 Task: Search one way flight ticket for 1 adult, 6 children, 1 infant in seat and 1 infant on lap in business from Harlingen: Valley International Airport to Greenville: Pitt-greenville Airport on 5-2-2023. Choice of flights is United. Number of bags: 8 checked bags. Price is upto 75000. Outbound departure time preference is 7:15.
Action: Mouse moved to (284, 147)
Screenshot: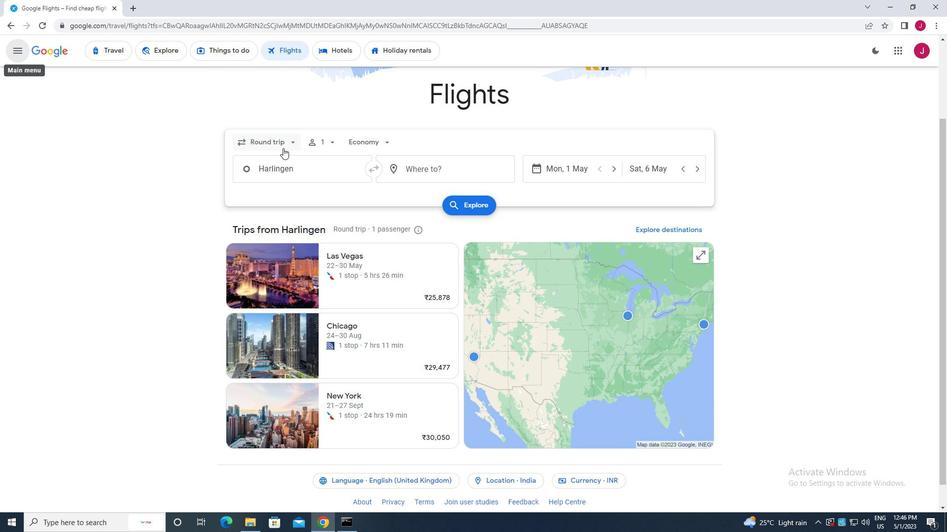 
Action: Mouse pressed left at (284, 147)
Screenshot: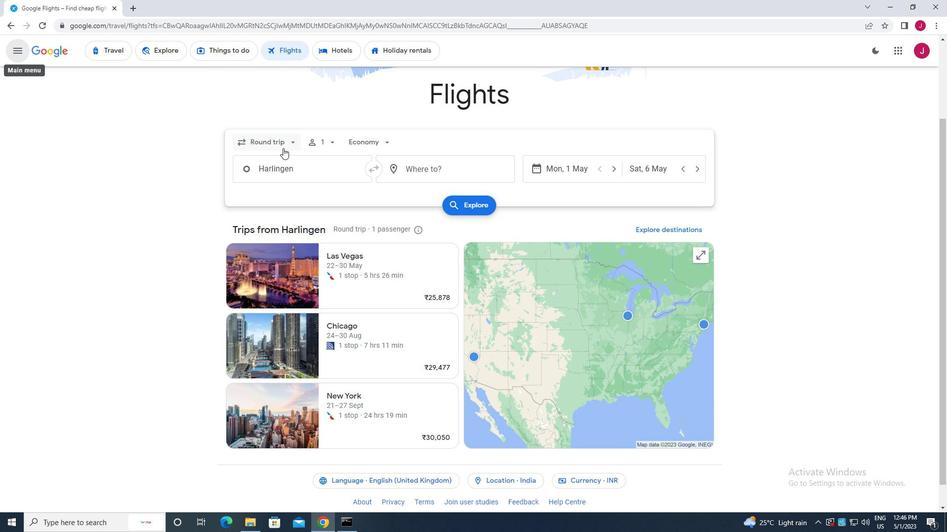 
Action: Mouse moved to (293, 185)
Screenshot: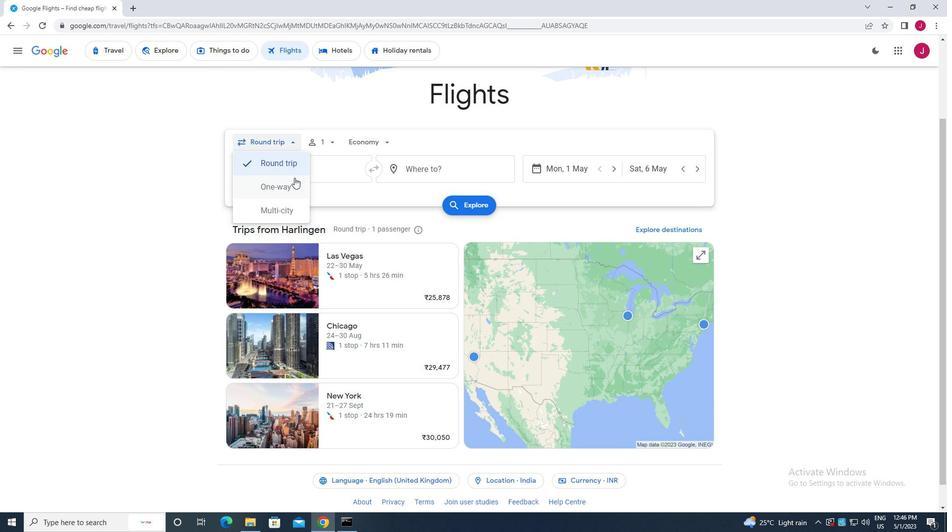 
Action: Mouse pressed left at (293, 185)
Screenshot: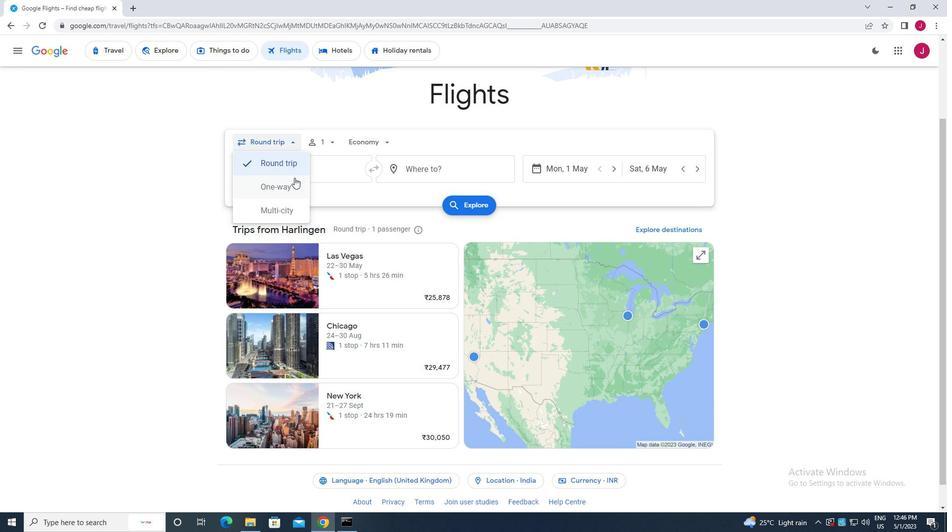 
Action: Mouse moved to (332, 141)
Screenshot: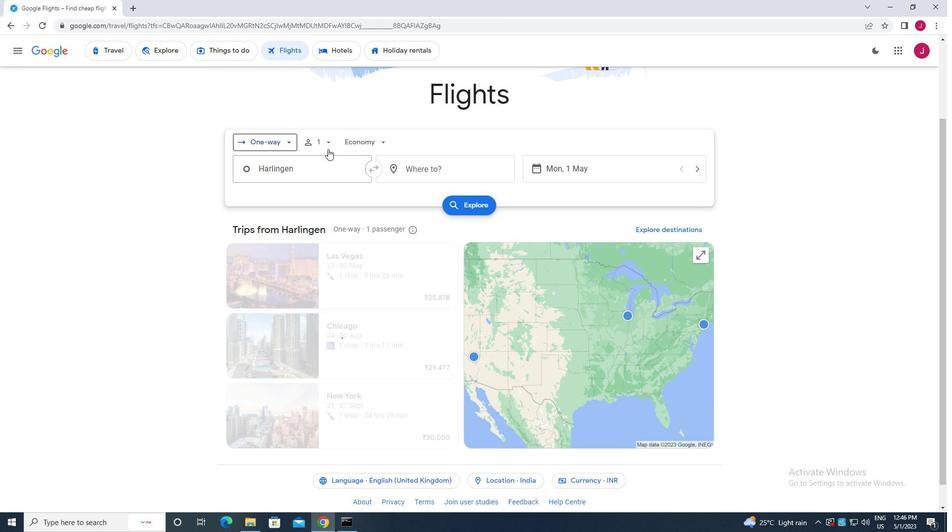 
Action: Mouse pressed left at (332, 141)
Screenshot: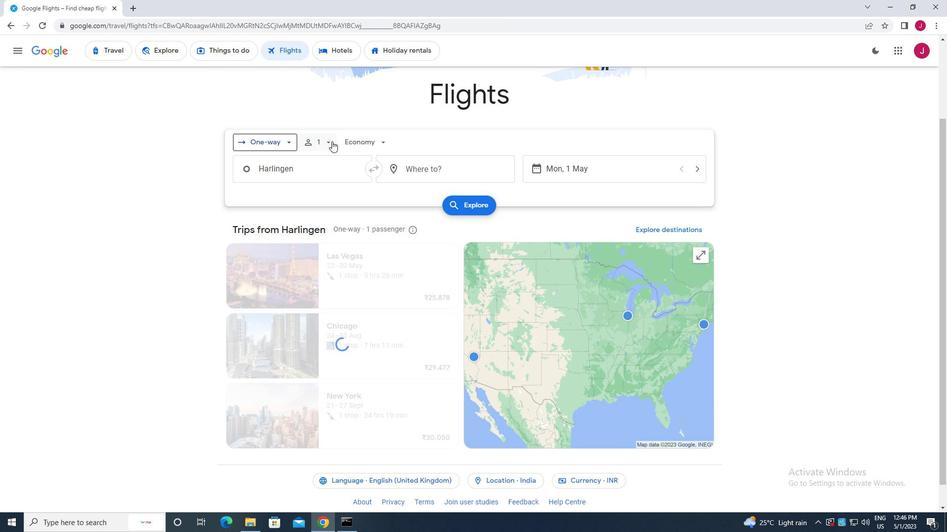 
Action: Mouse moved to (404, 194)
Screenshot: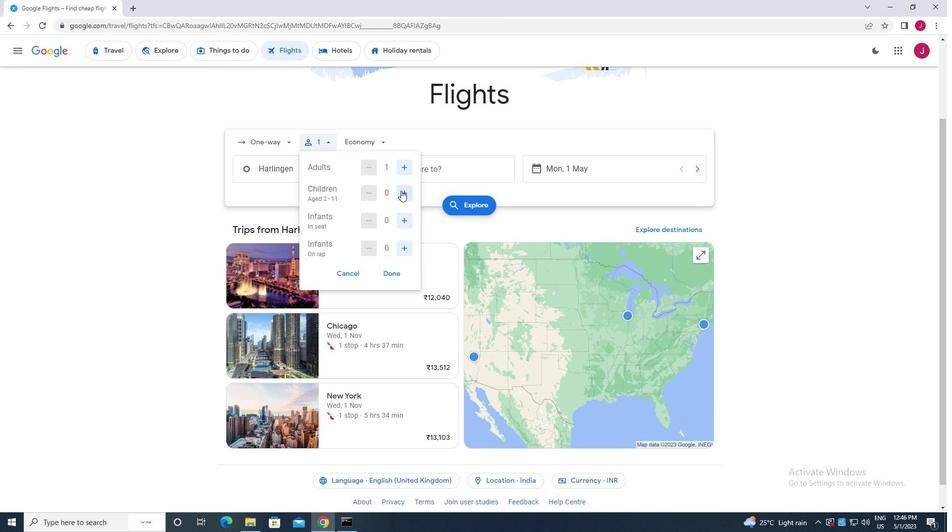 
Action: Mouse pressed left at (404, 194)
Screenshot: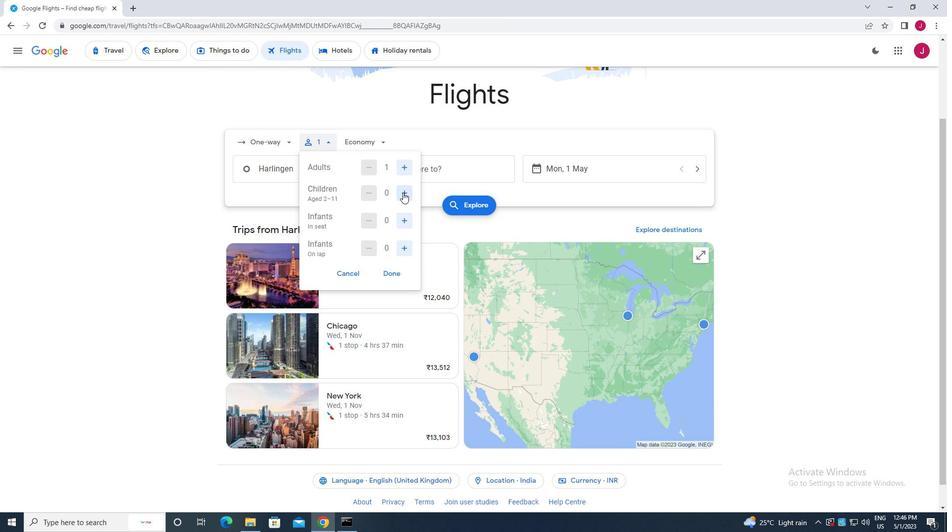 
Action: Mouse pressed left at (404, 194)
Screenshot: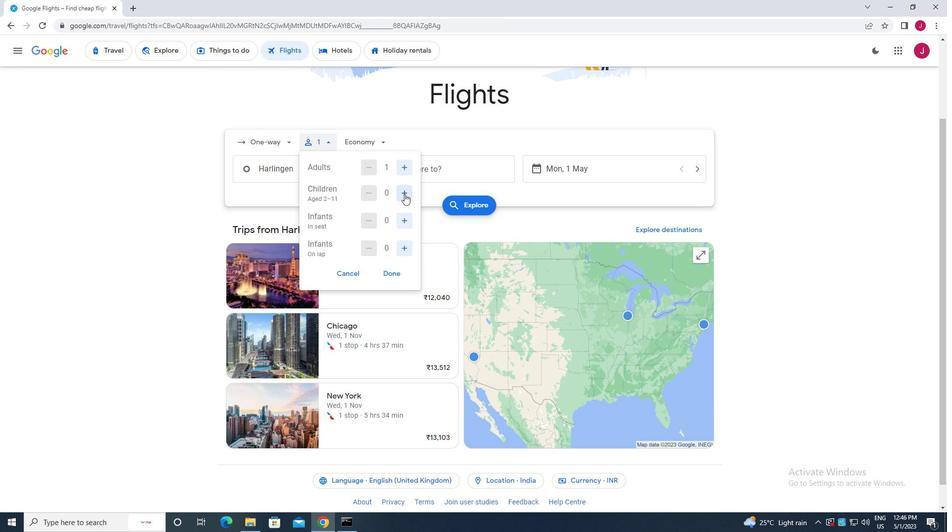 
Action: Mouse moved to (405, 194)
Screenshot: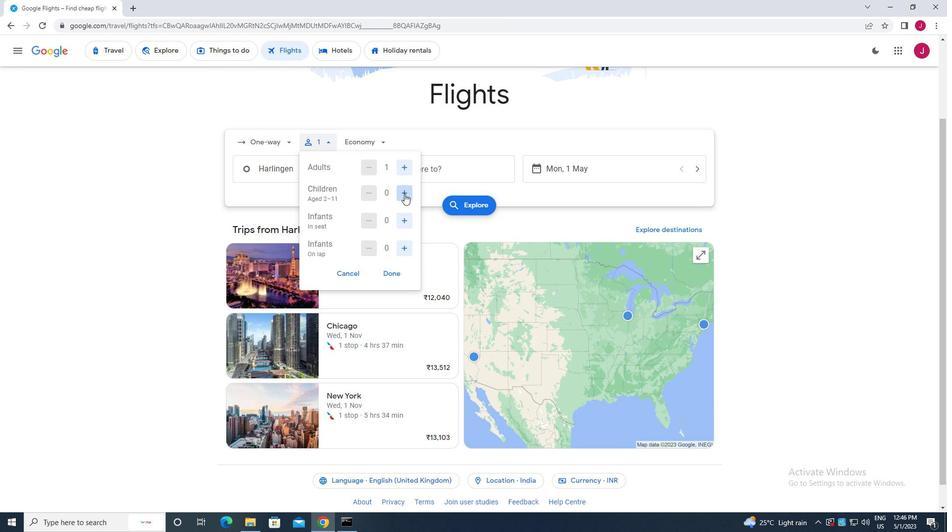 
Action: Mouse pressed left at (405, 194)
Screenshot: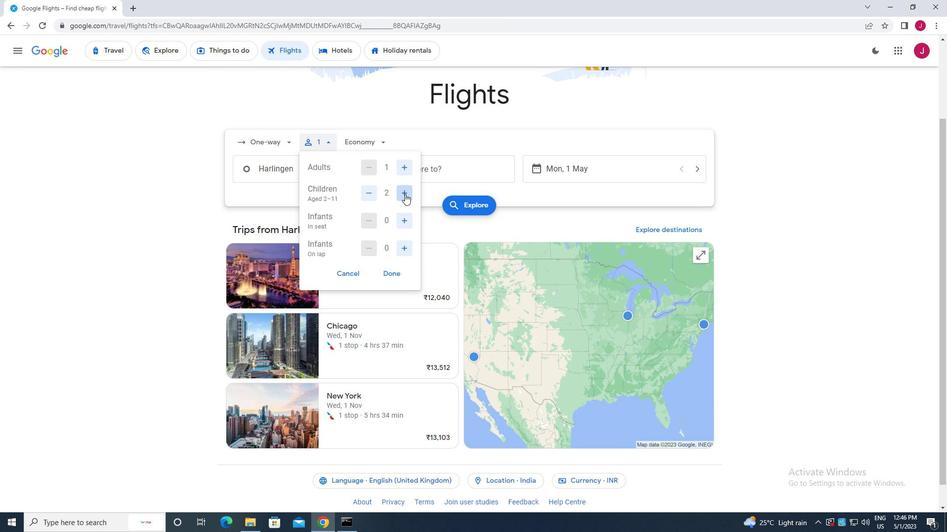 
Action: Mouse pressed left at (405, 194)
Screenshot: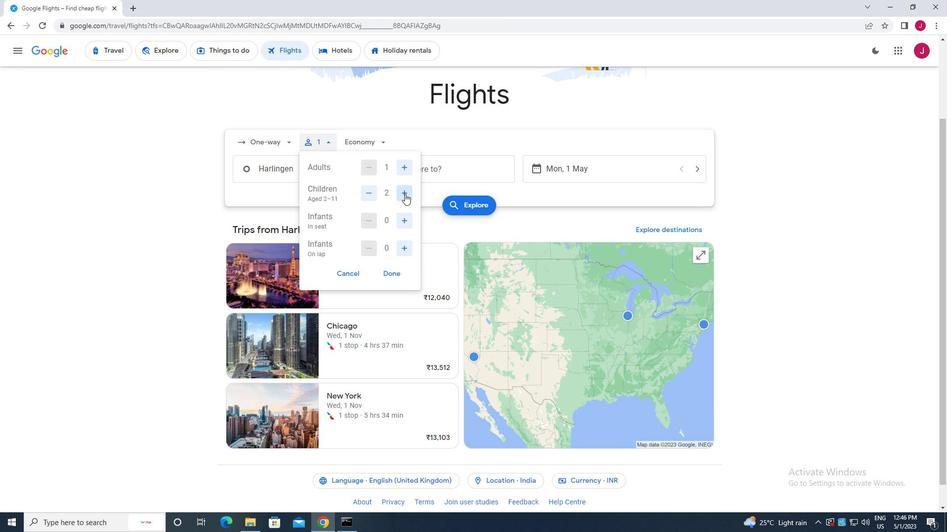 
Action: Mouse pressed left at (405, 194)
Screenshot: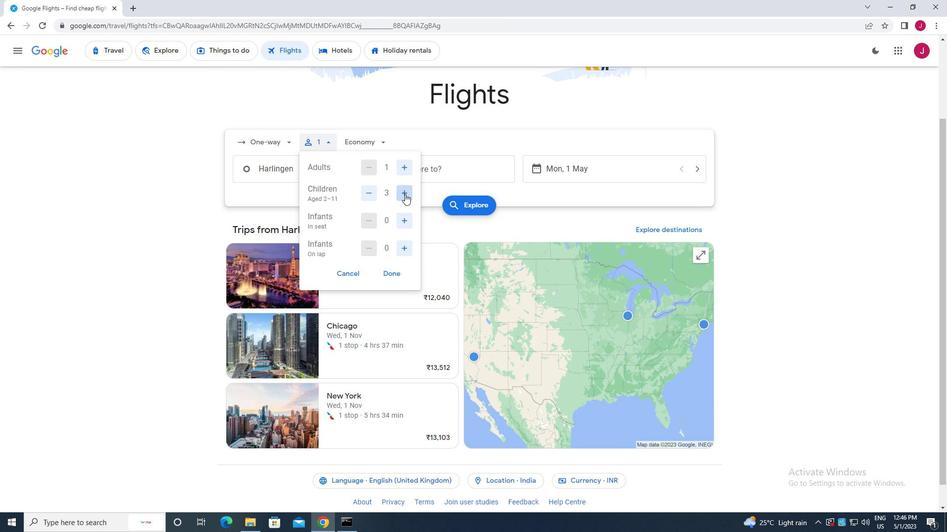 
Action: Mouse moved to (405, 194)
Screenshot: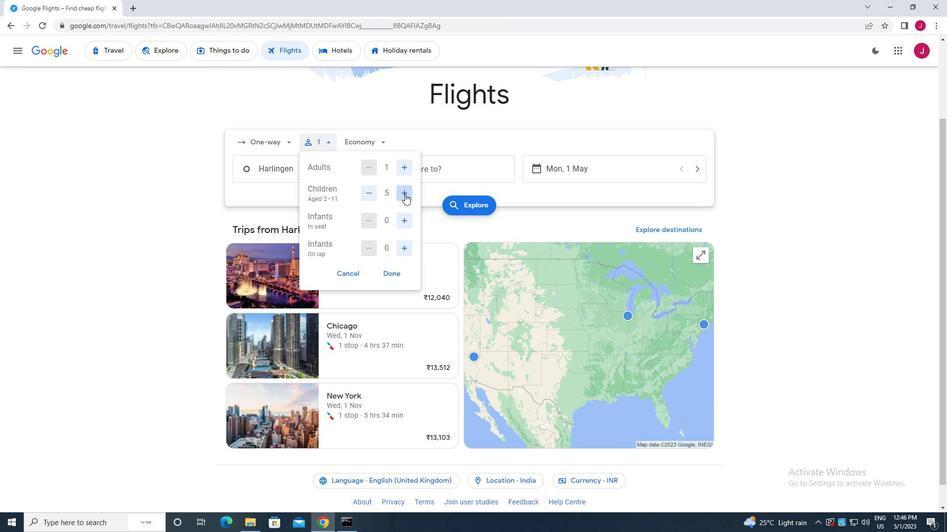 
Action: Mouse pressed left at (405, 194)
Screenshot: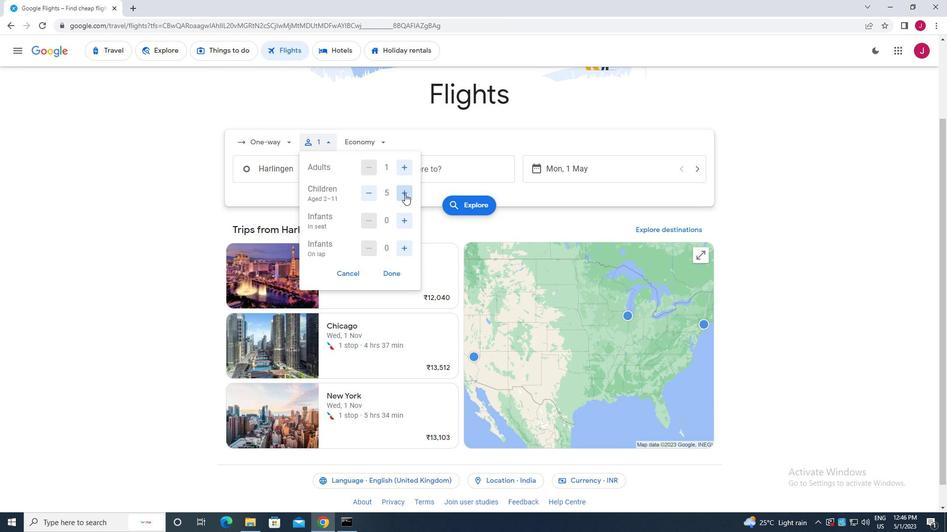 
Action: Mouse moved to (404, 223)
Screenshot: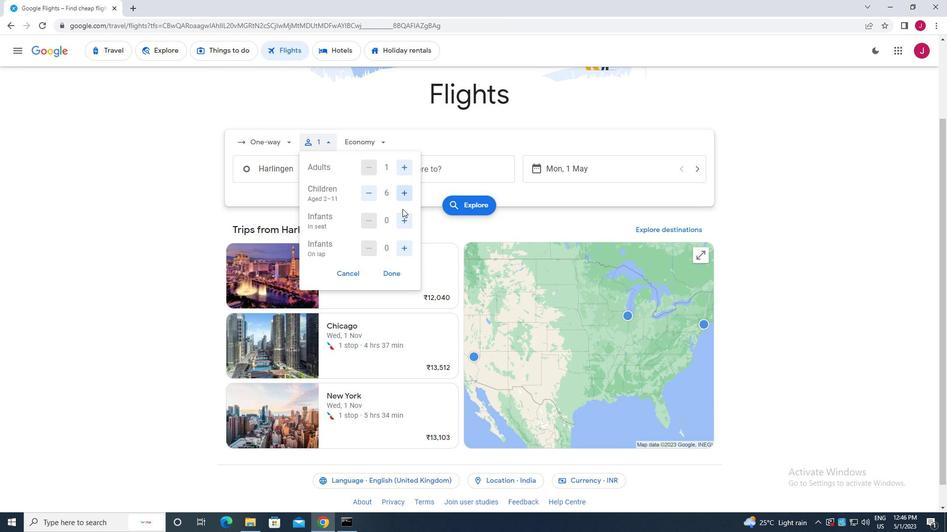 
Action: Mouse pressed left at (404, 223)
Screenshot: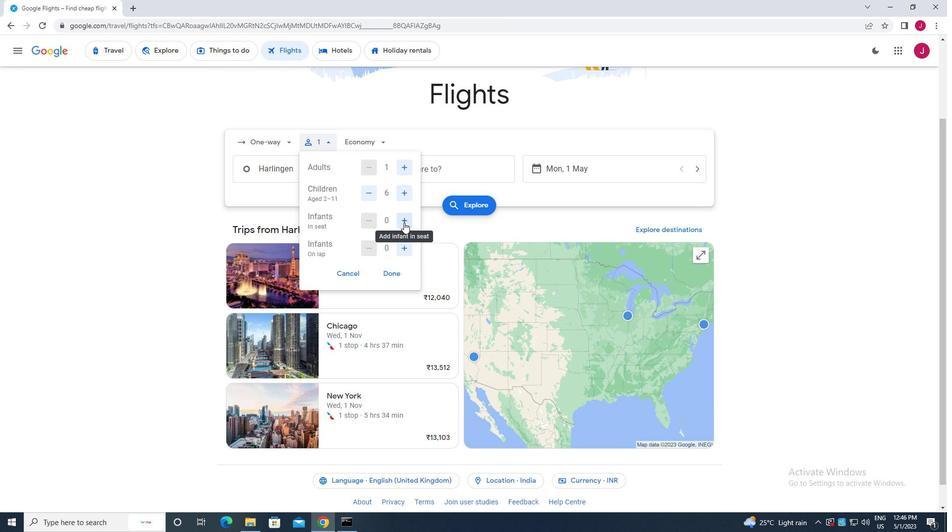 
Action: Mouse moved to (406, 245)
Screenshot: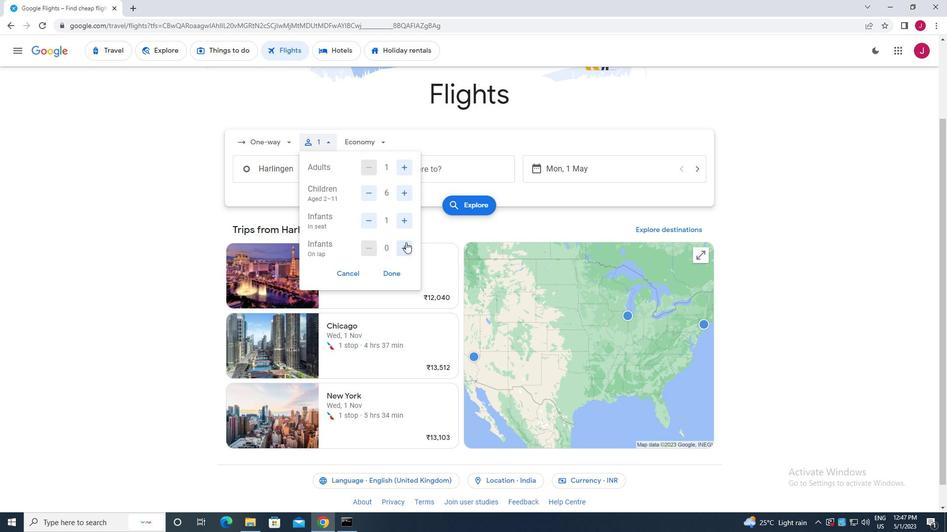 
Action: Mouse pressed left at (406, 245)
Screenshot: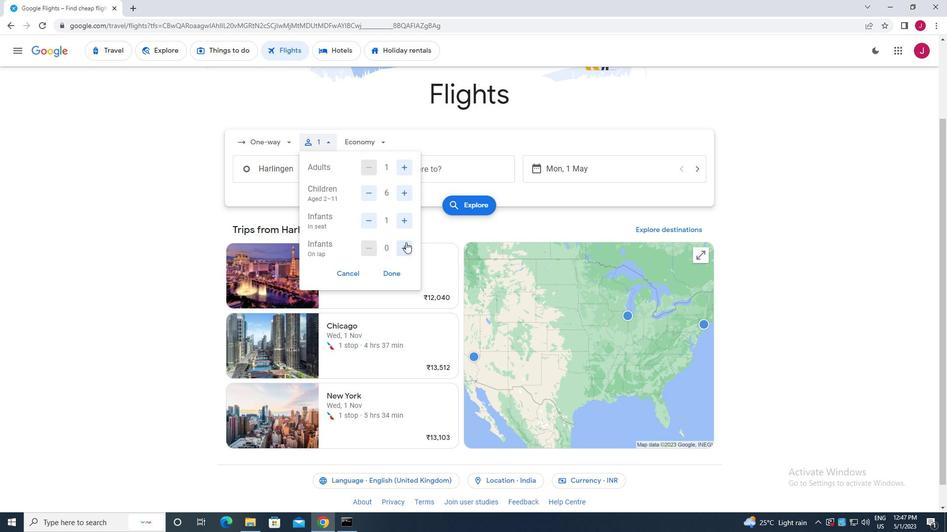 
Action: Mouse moved to (394, 270)
Screenshot: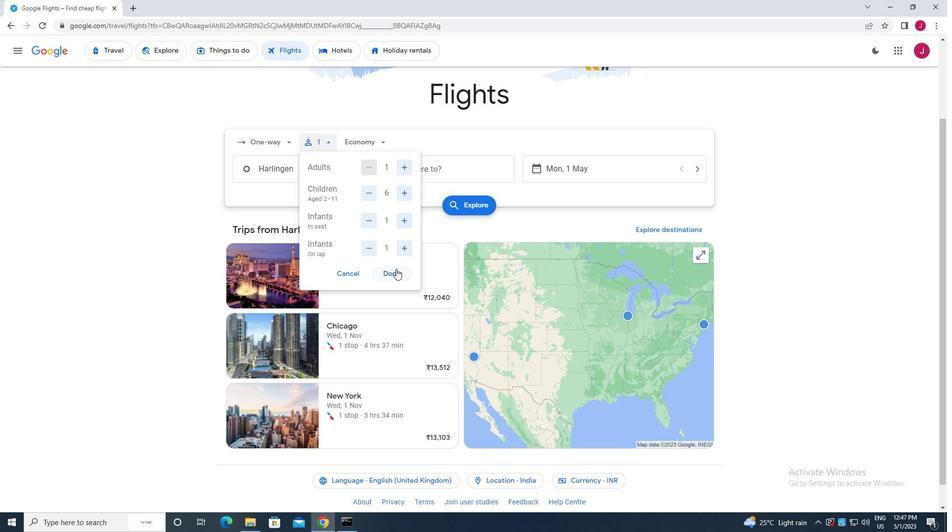 
Action: Mouse pressed left at (394, 270)
Screenshot: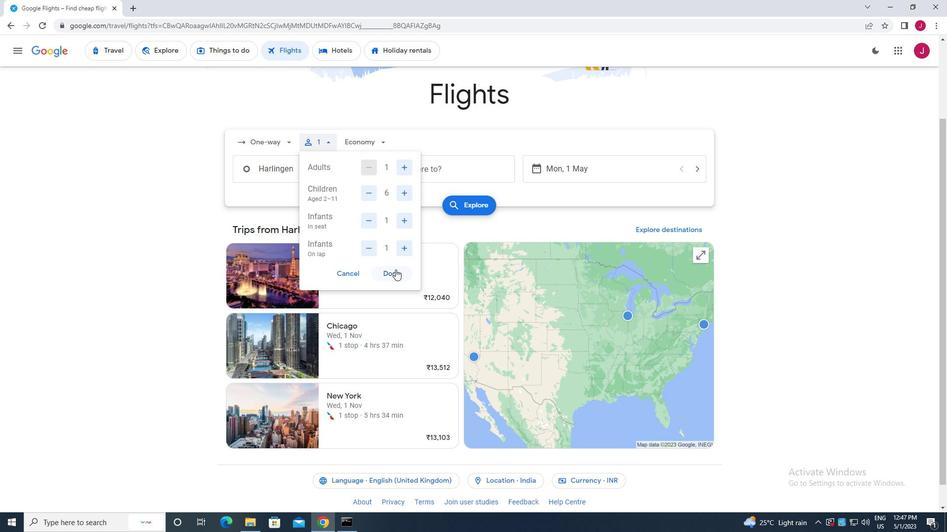 
Action: Mouse moved to (381, 142)
Screenshot: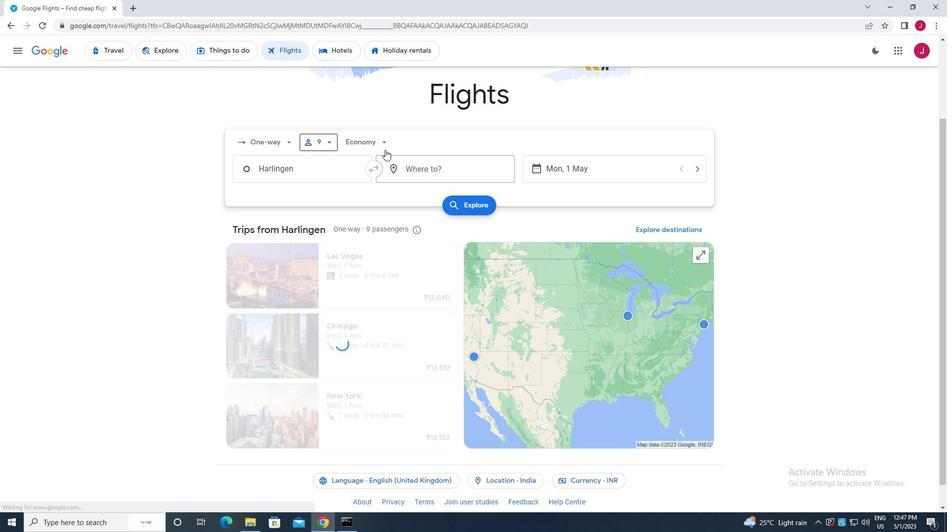 
Action: Mouse pressed left at (381, 142)
Screenshot: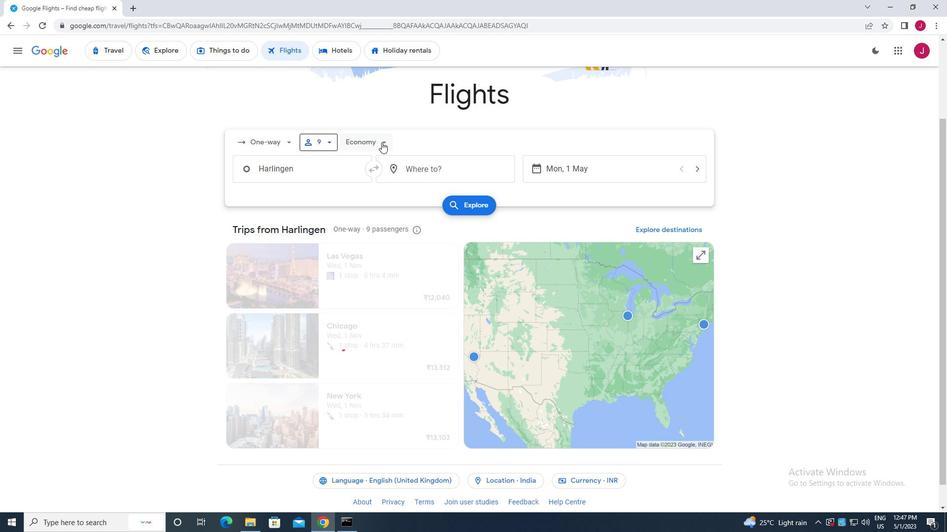 
Action: Mouse moved to (390, 209)
Screenshot: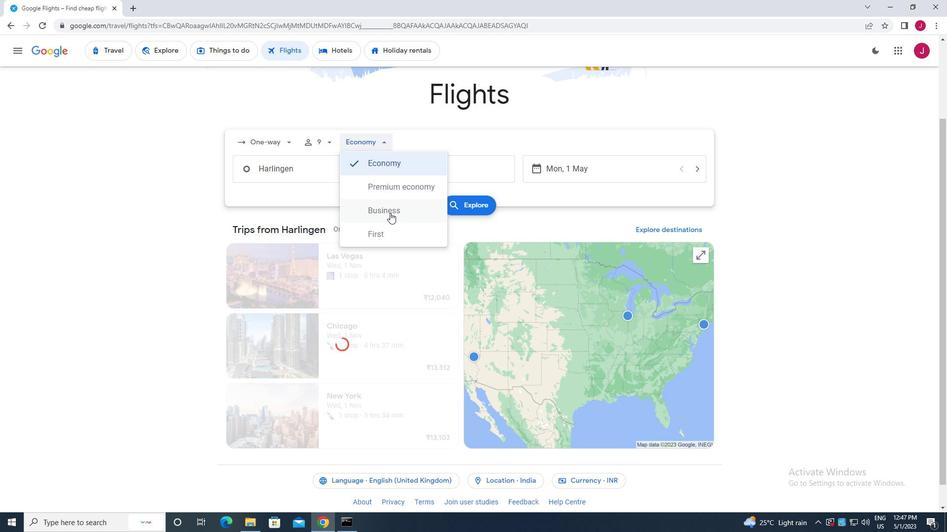 
Action: Mouse pressed left at (390, 209)
Screenshot: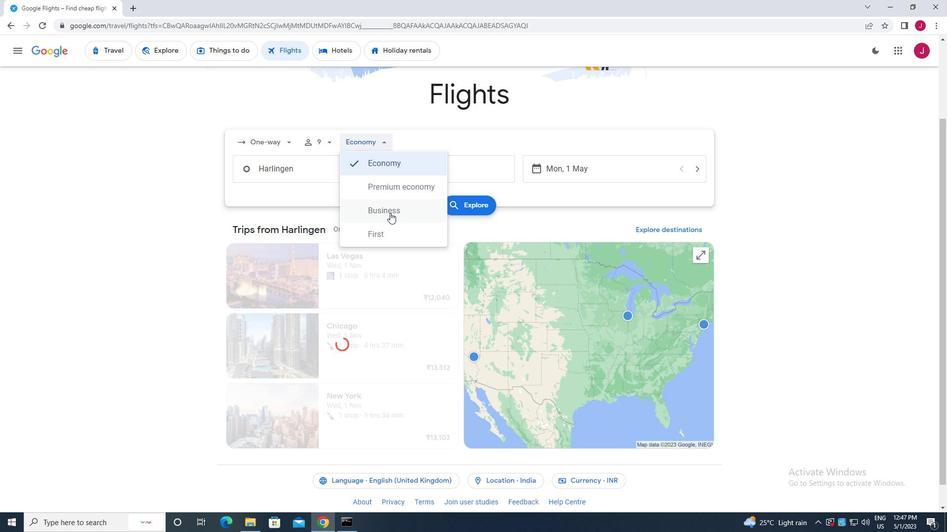 
Action: Mouse moved to (316, 161)
Screenshot: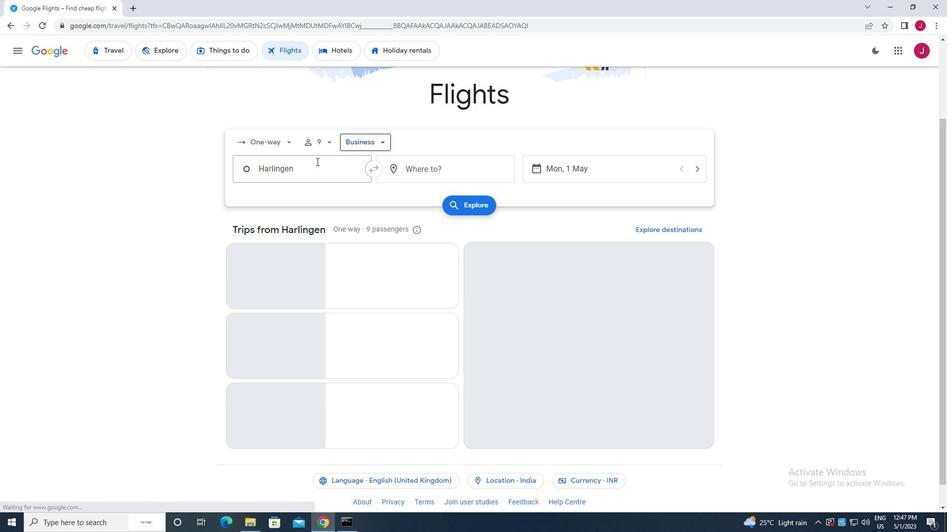 
Action: Mouse pressed left at (316, 161)
Screenshot: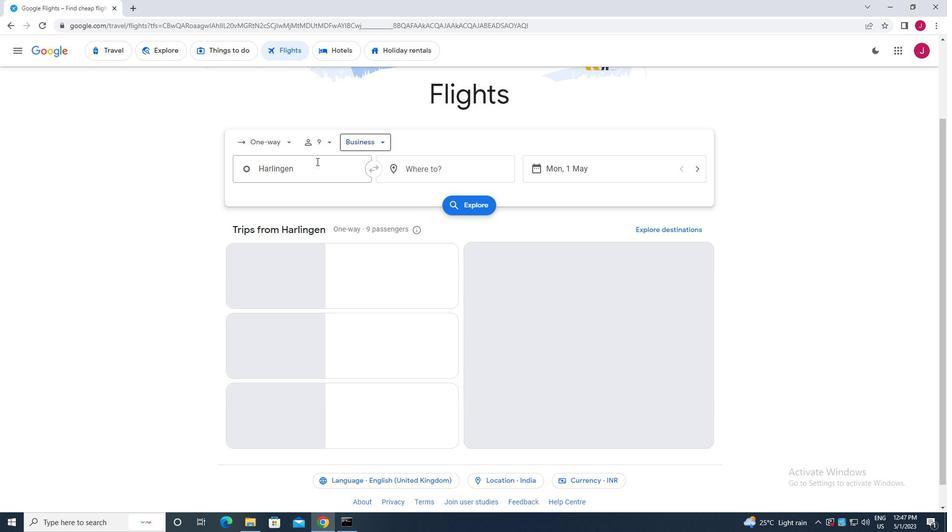 
Action: Mouse moved to (315, 171)
Screenshot: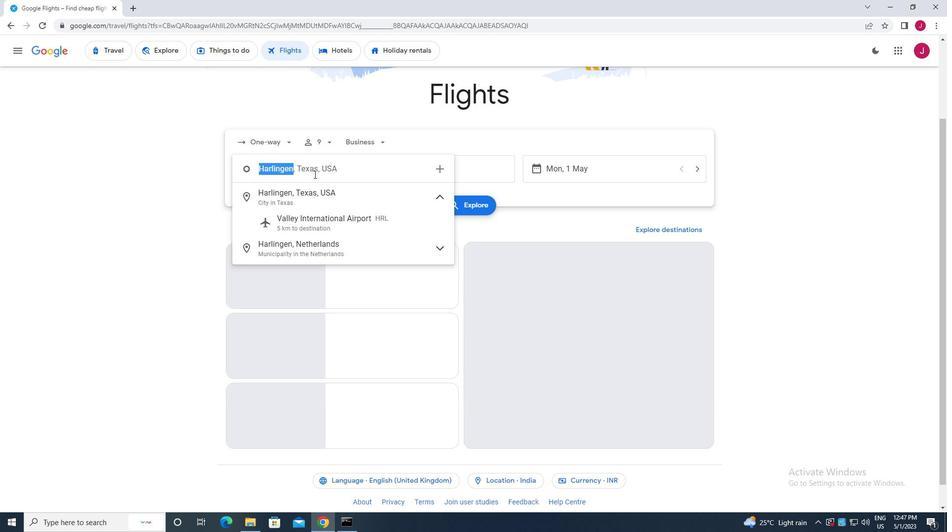 
Action: Key pressed harli
Screenshot: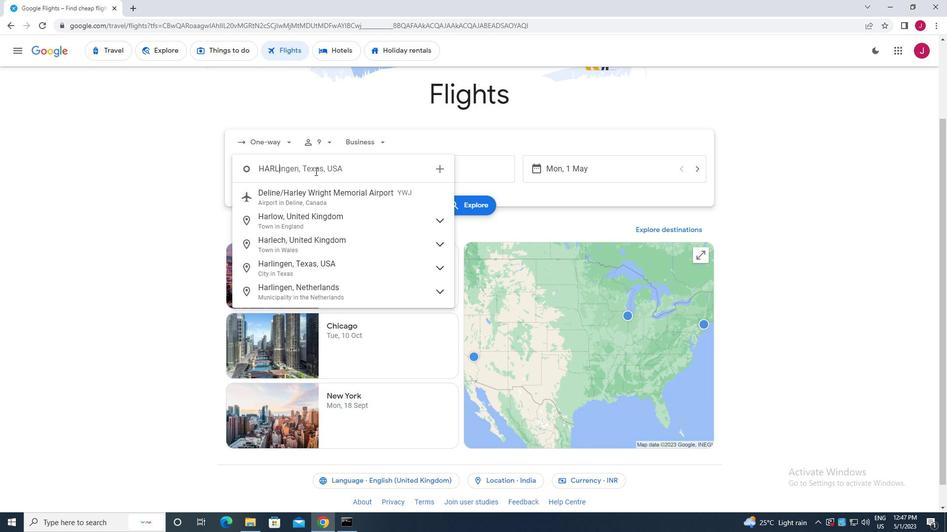 
Action: Mouse moved to (329, 224)
Screenshot: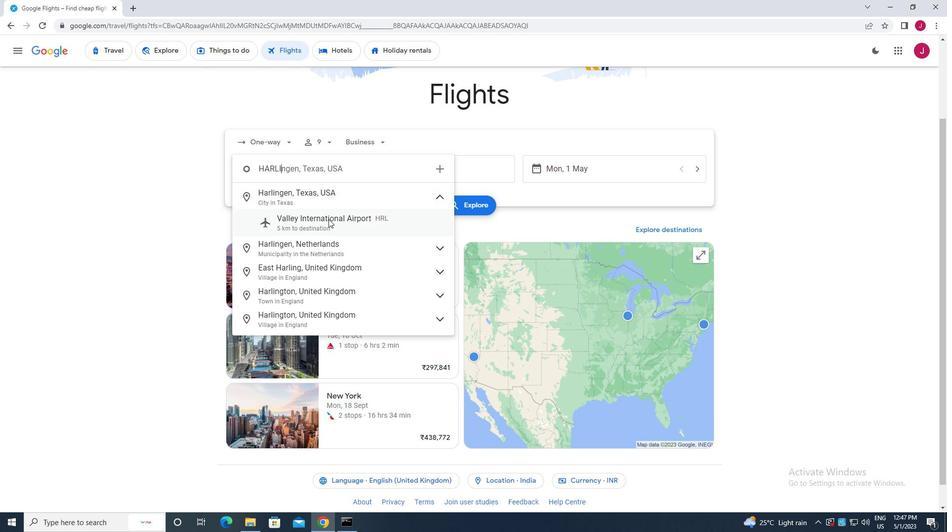 
Action: Mouse pressed left at (329, 224)
Screenshot: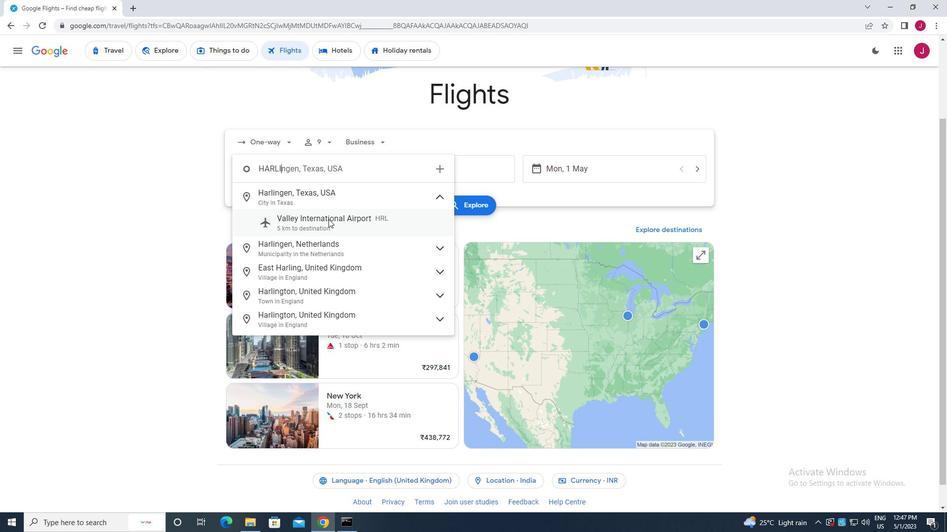 
Action: Mouse moved to (449, 174)
Screenshot: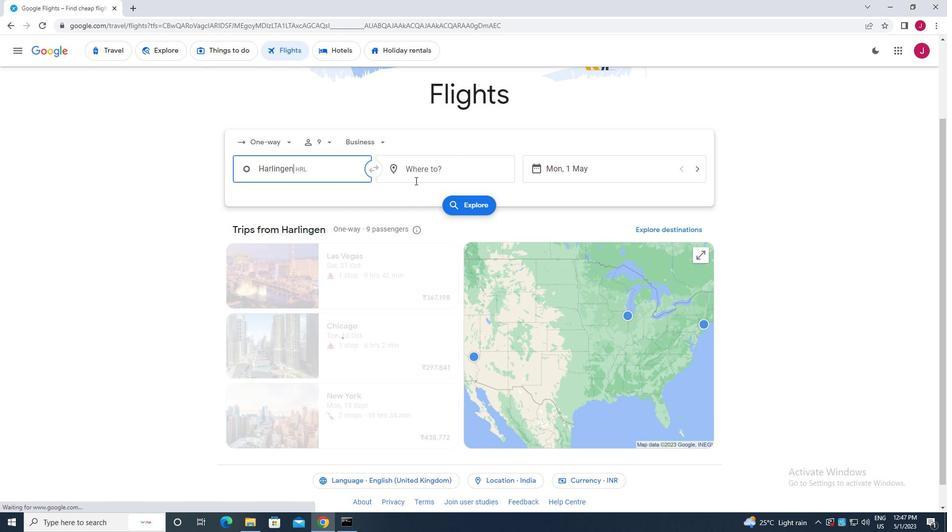 
Action: Mouse pressed left at (449, 174)
Screenshot: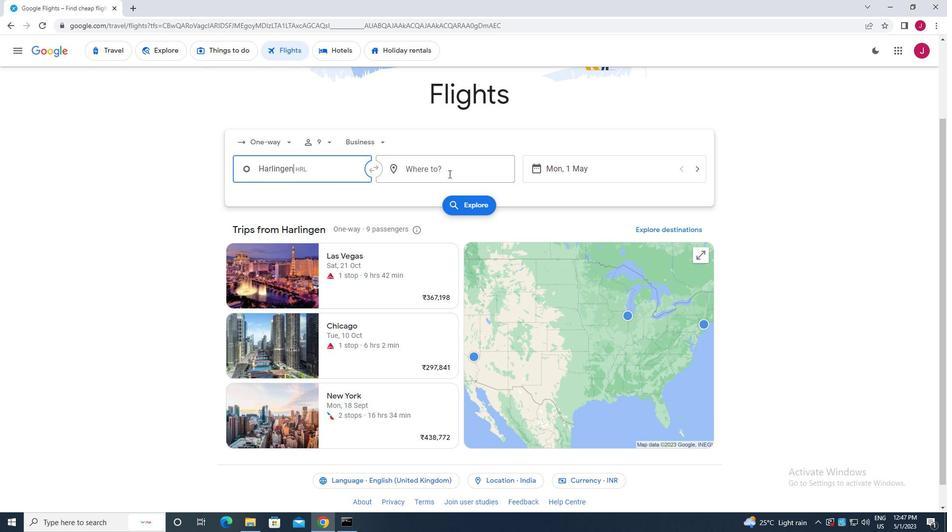 
Action: Mouse moved to (449, 174)
Screenshot: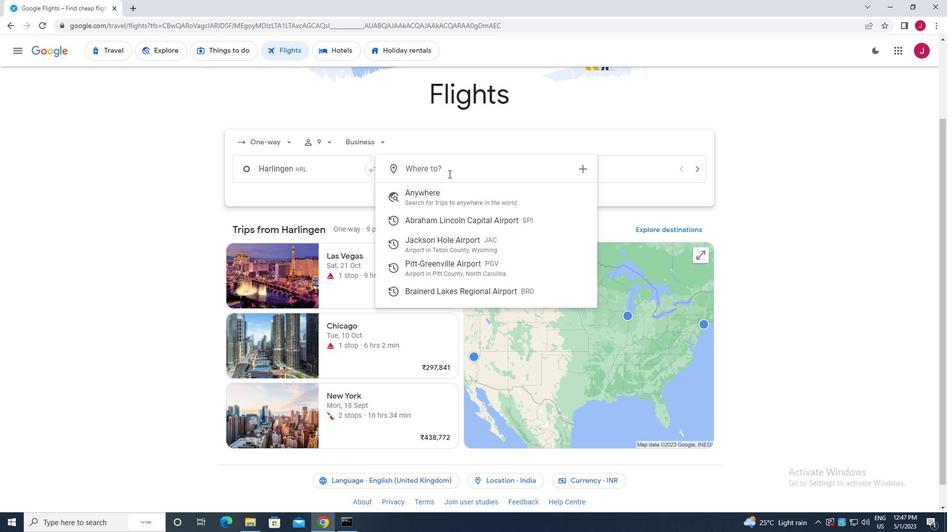 
Action: Key pressed greenville<Key.space>p
Screenshot: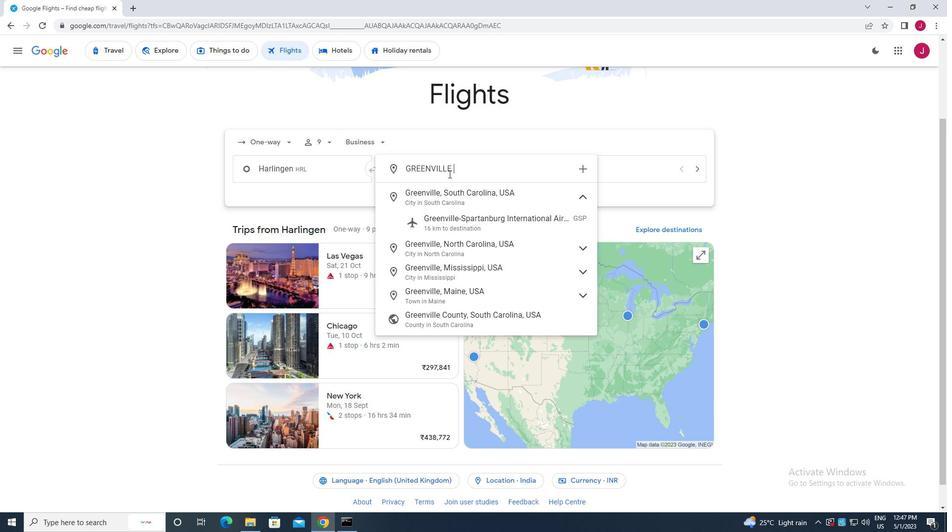 
Action: Mouse moved to (457, 195)
Screenshot: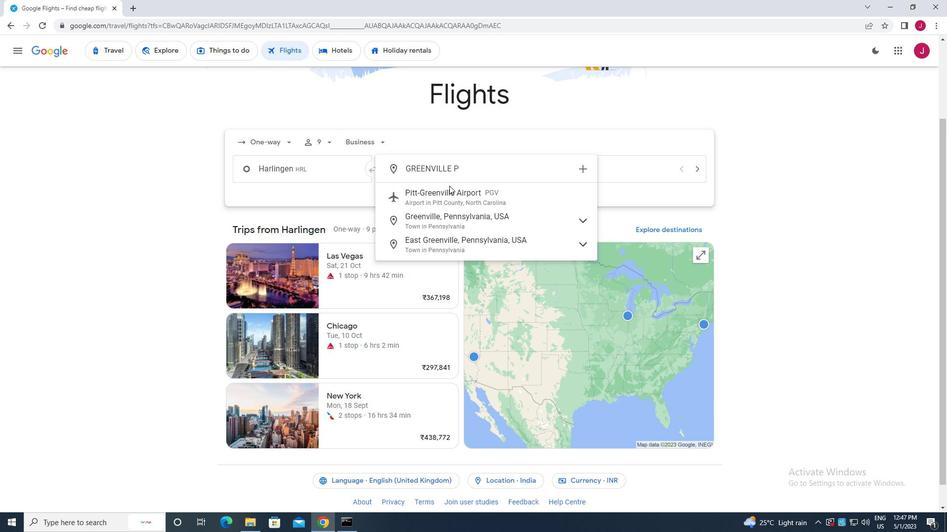 
Action: Mouse pressed left at (457, 195)
Screenshot: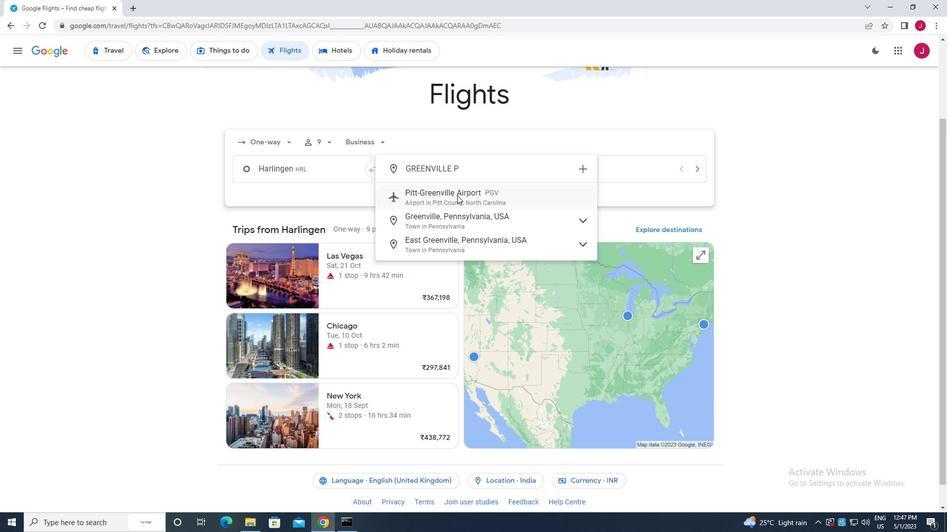 
Action: Mouse moved to (576, 170)
Screenshot: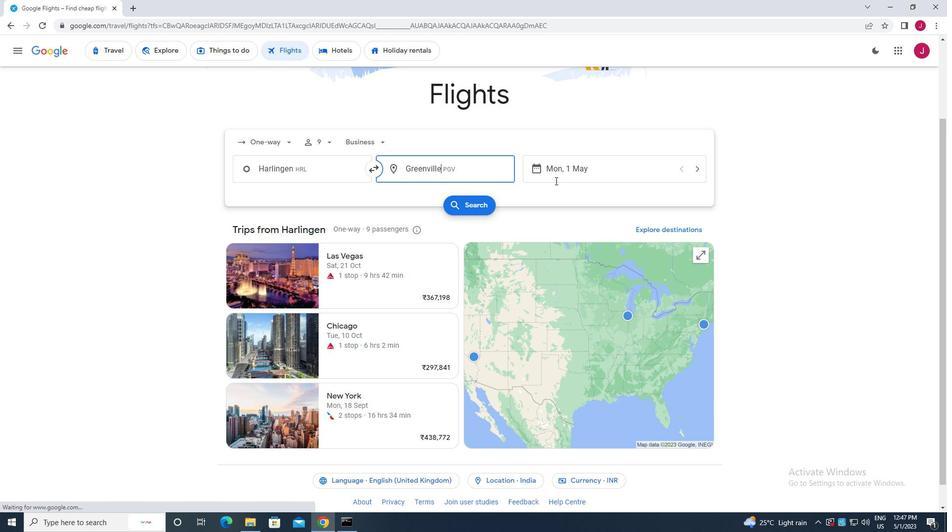 
Action: Mouse pressed left at (576, 170)
Screenshot: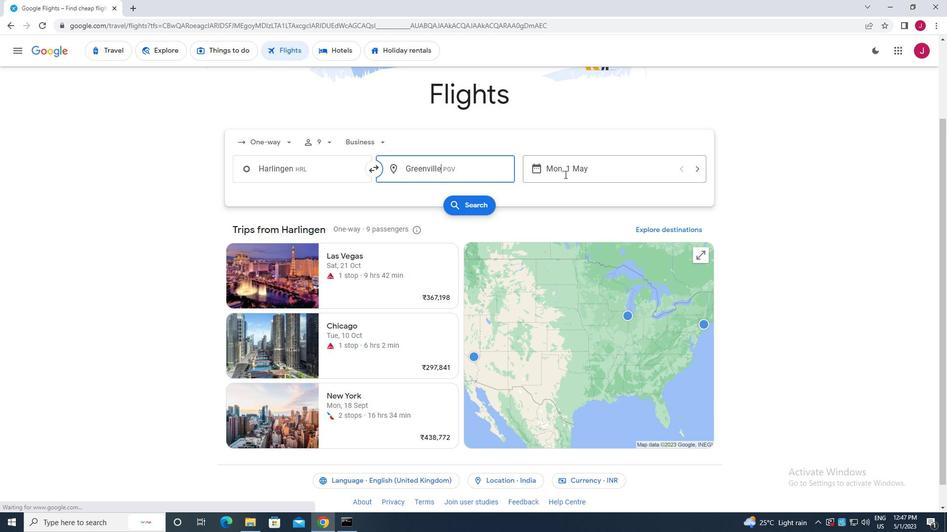 
Action: Mouse moved to (405, 249)
Screenshot: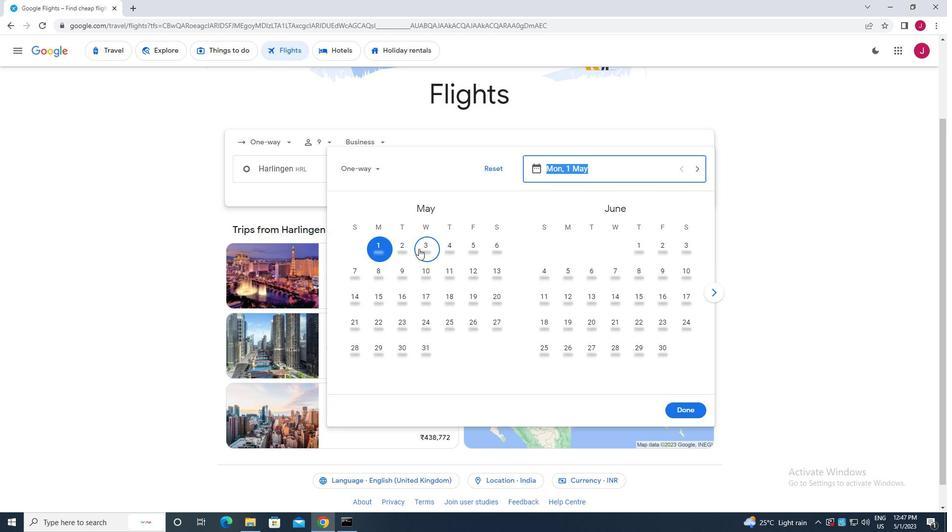 
Action: Mouse pressed left at (405, 249)
Screenshot: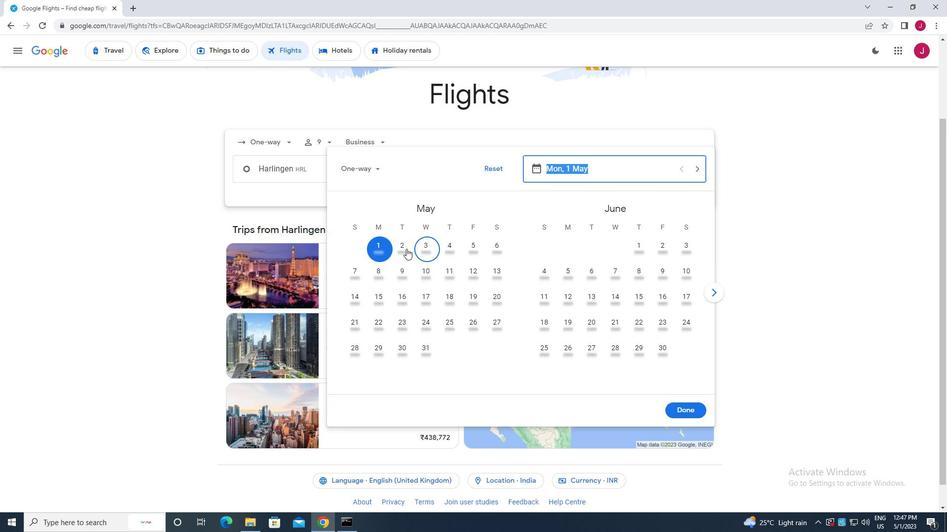 
Action: Mouse moved to (690, 407)
Screenshot: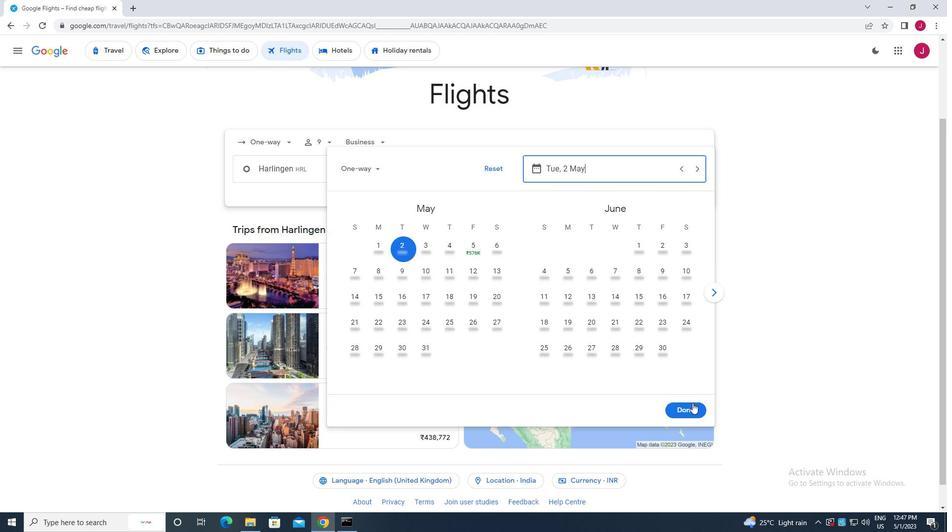 
Action: Mouse pressed left at (690, 407)
Screenshot: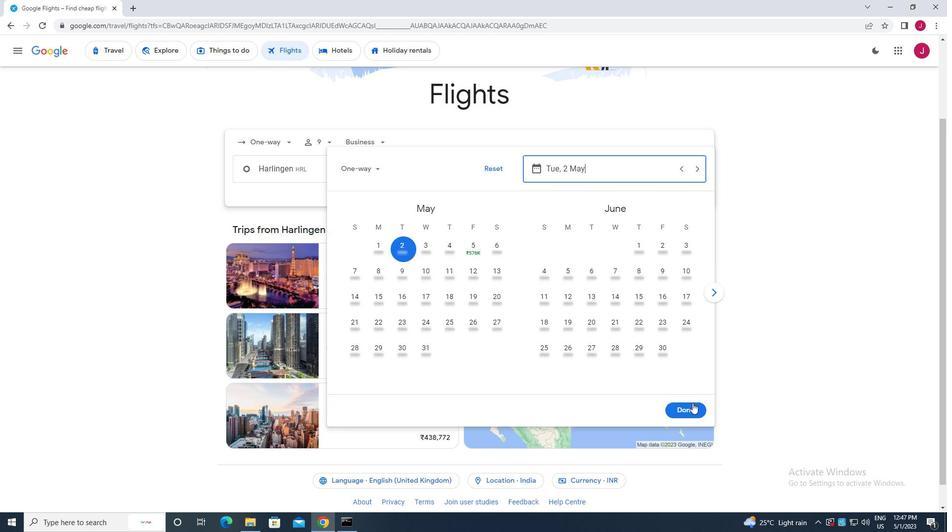
Action: Mouse moved to (471, 203)
Screenshot: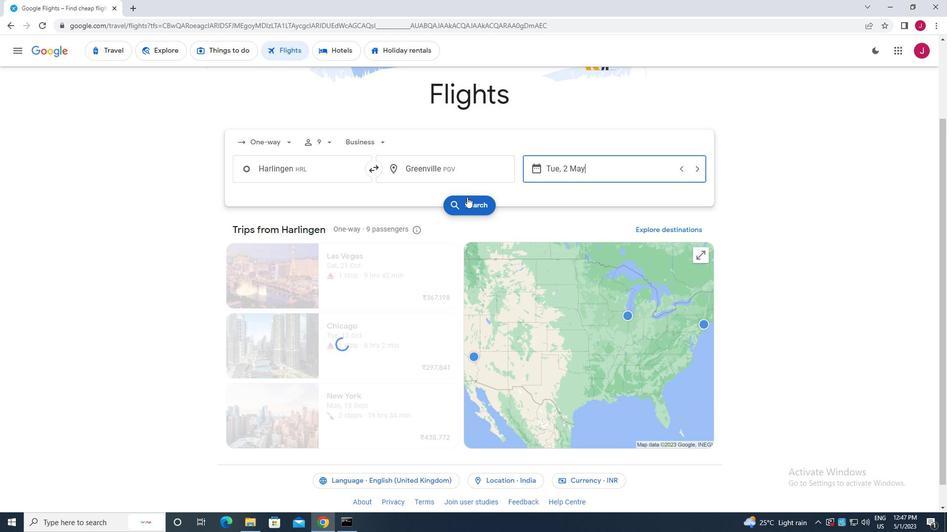 
Action: Mouse pressed left at (471, 203)
Screenshot: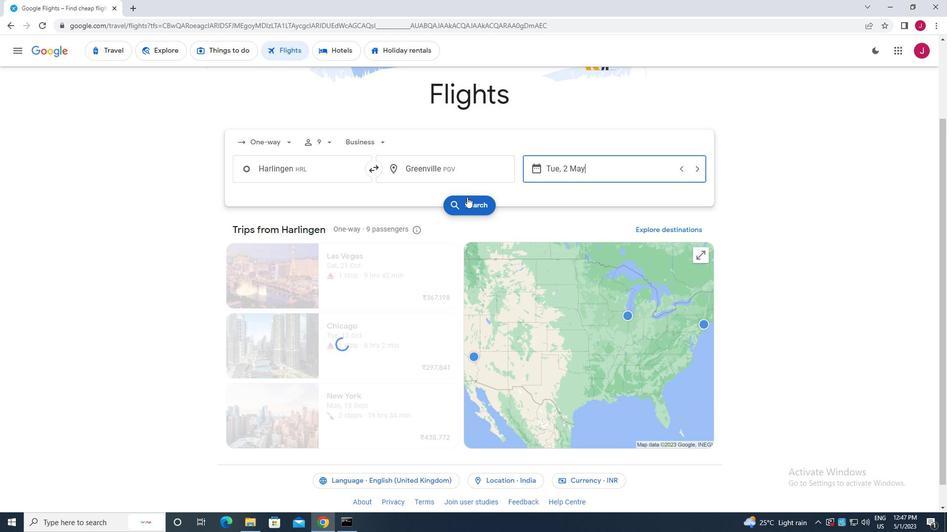 
Action: Mouse moved to (250, 138)
Screenshot: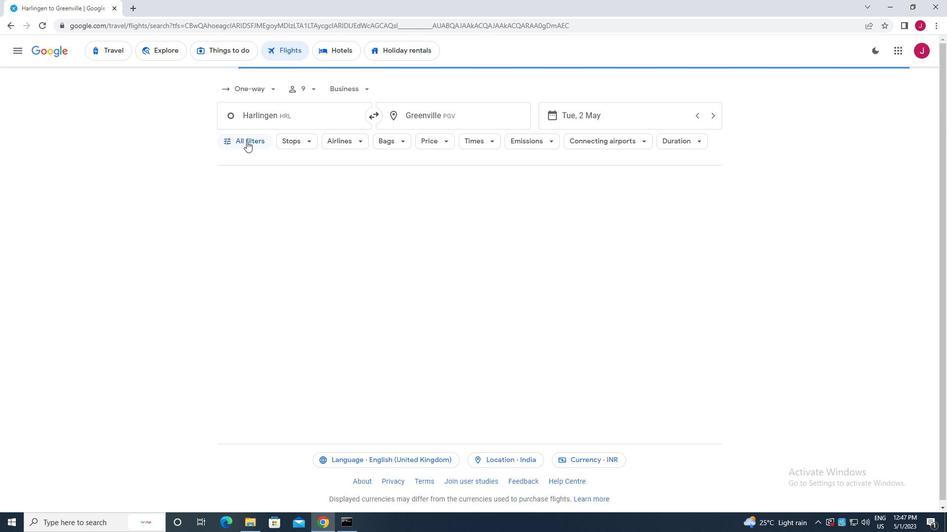 
Action: Mouse pressed left at (250, 138)
Screenshot: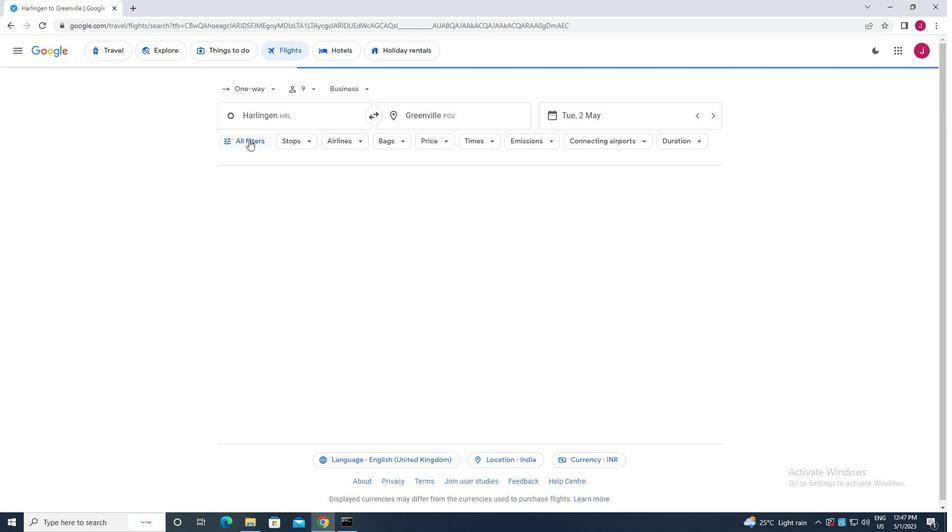
Action: Mouse moved to (302, 201)
Screenshot: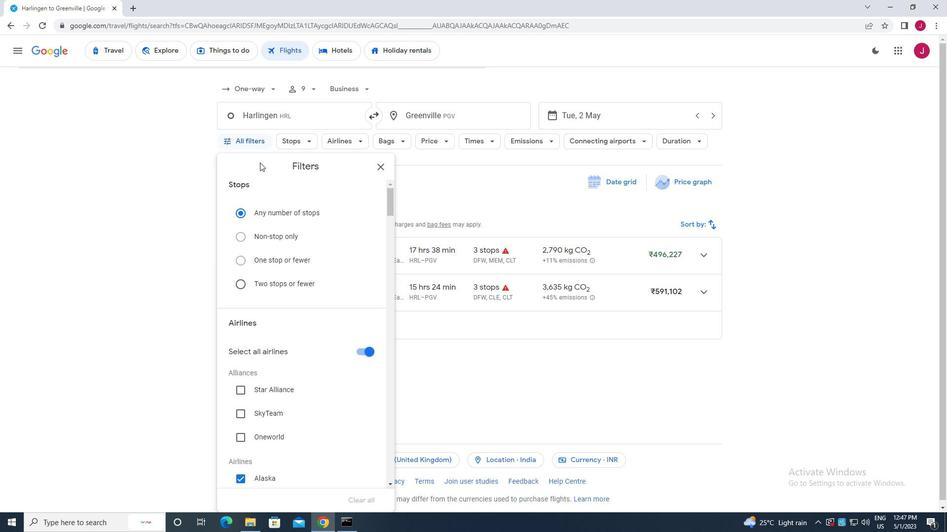 
Action: Mouse scrolled (302, 201) with delta (0, 0)
Screenshot: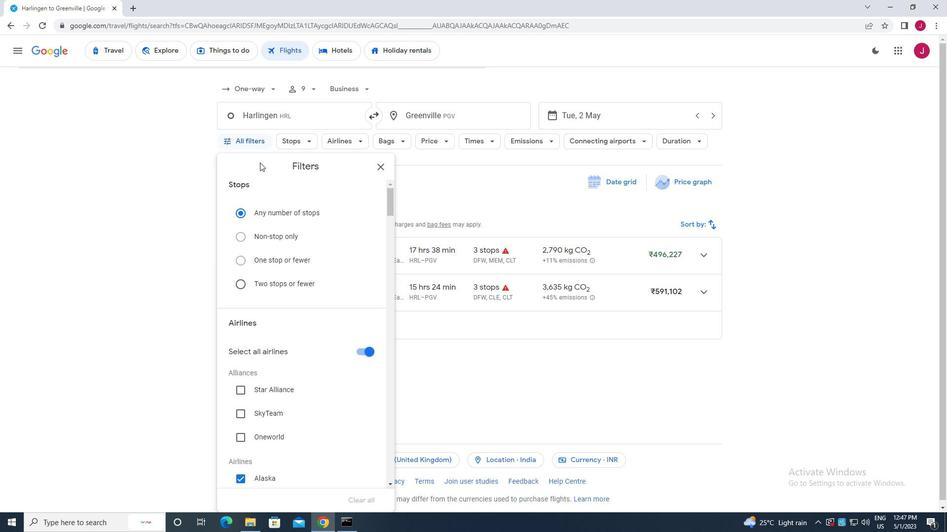 
Action: Mouse moved to (302, 202)
Screenshot: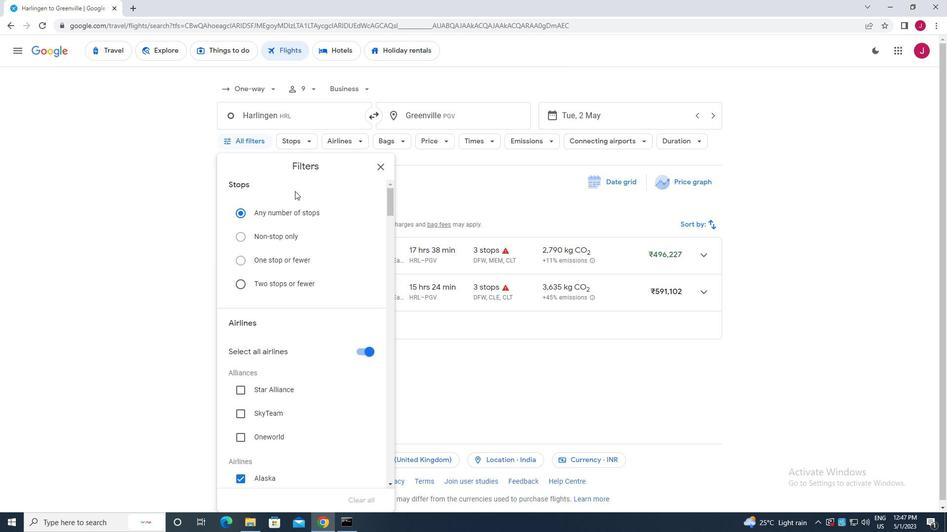 
Action: Mouse scrolled (302, 201) with delta (0, 0)
Screenshot: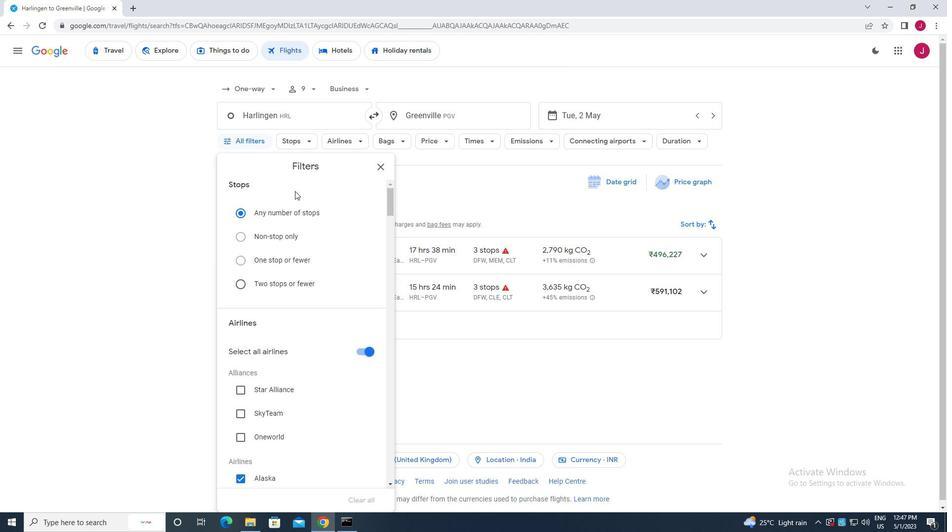 
Action: Mouse moved to (364, 255)
Screenshot: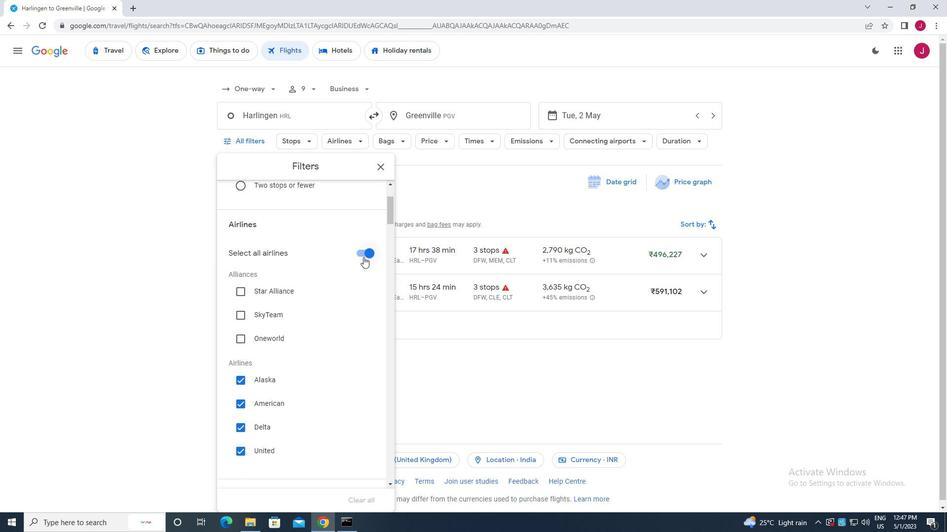 
Action: Mouse pressed left at (364, 255)
Screenshot: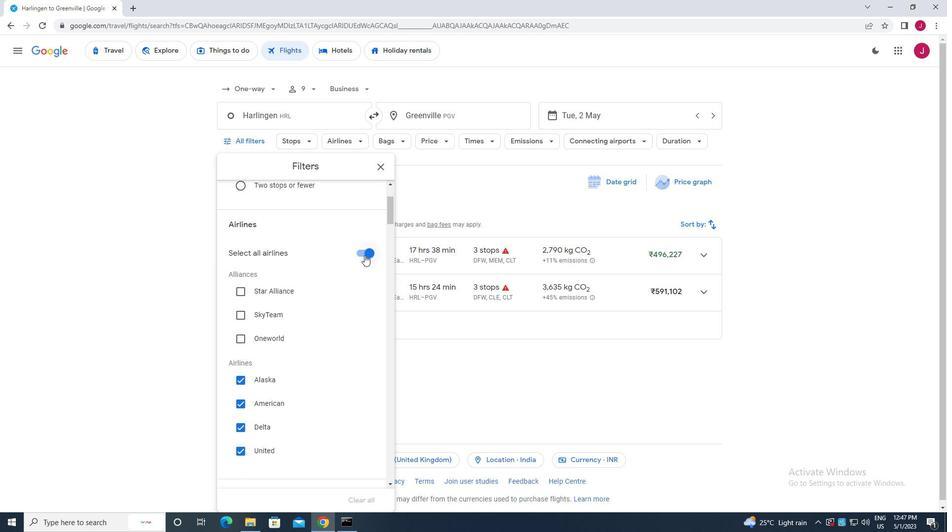 
Action: Mouse moved to (269, 257)
Screenshot: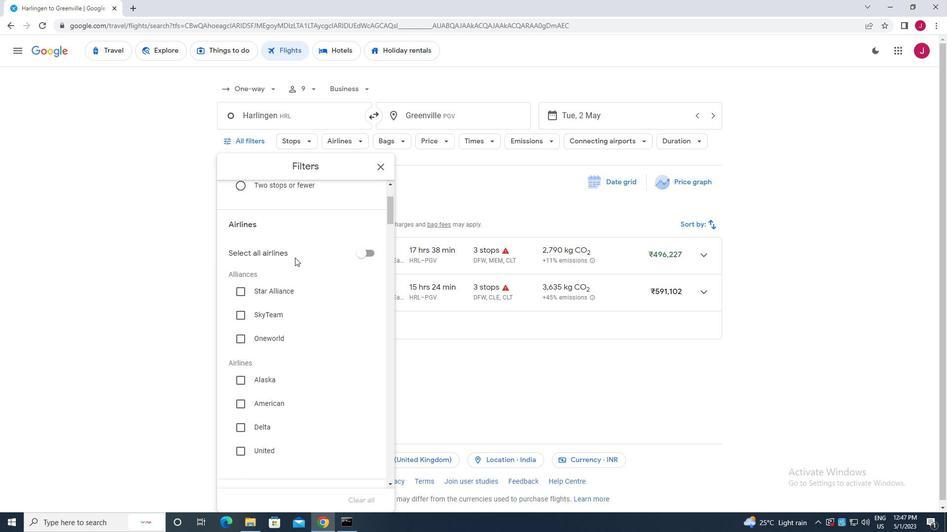 
Action: Mouse scrolled (269, 257) with delta (0, 0)
Screenshot: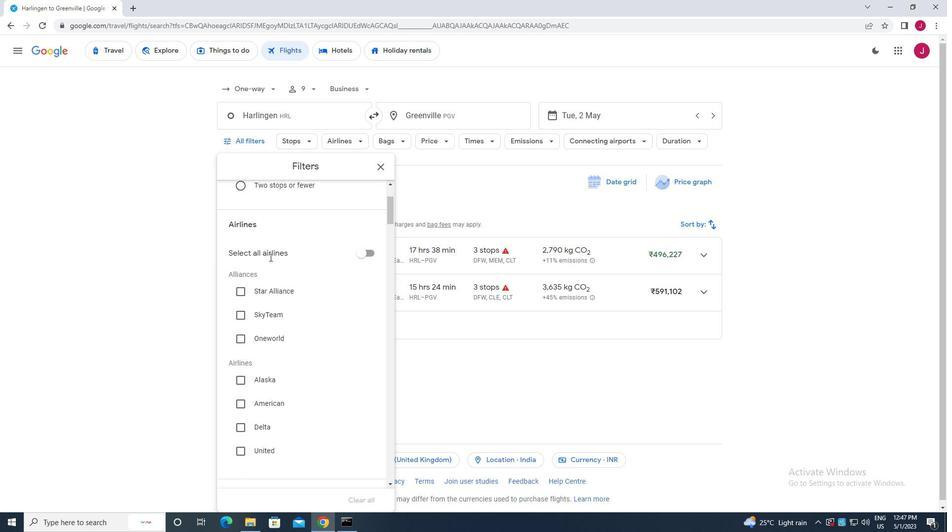 
Action: Mouse scrolled (269, 257) with delta (0, 0)
Screenshot: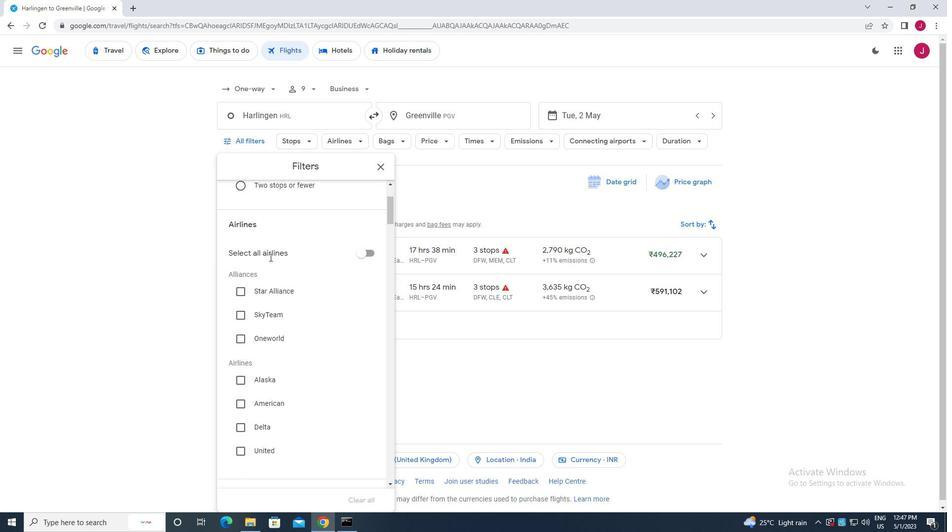 
Action: Mouse moved to (239, 352)
Screenshot: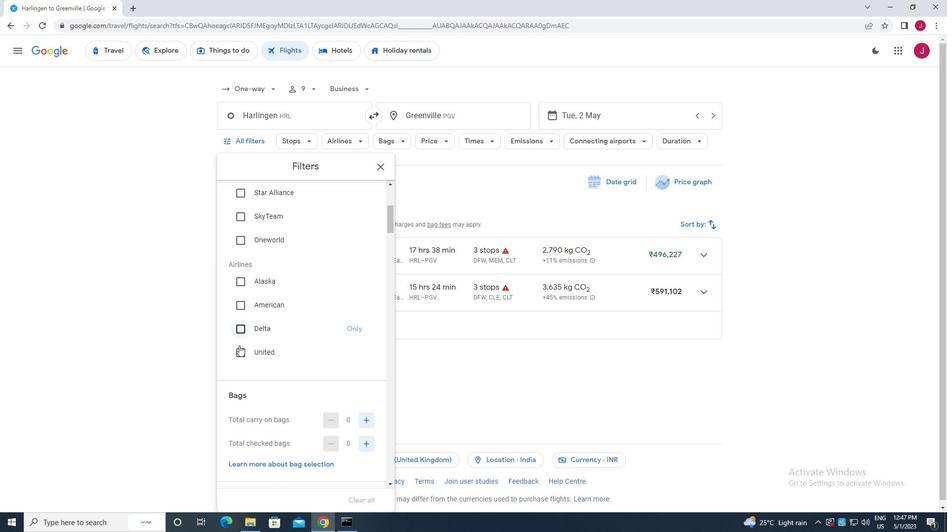 
Action: Mouse pressed left at (239, 352)
Screenshot: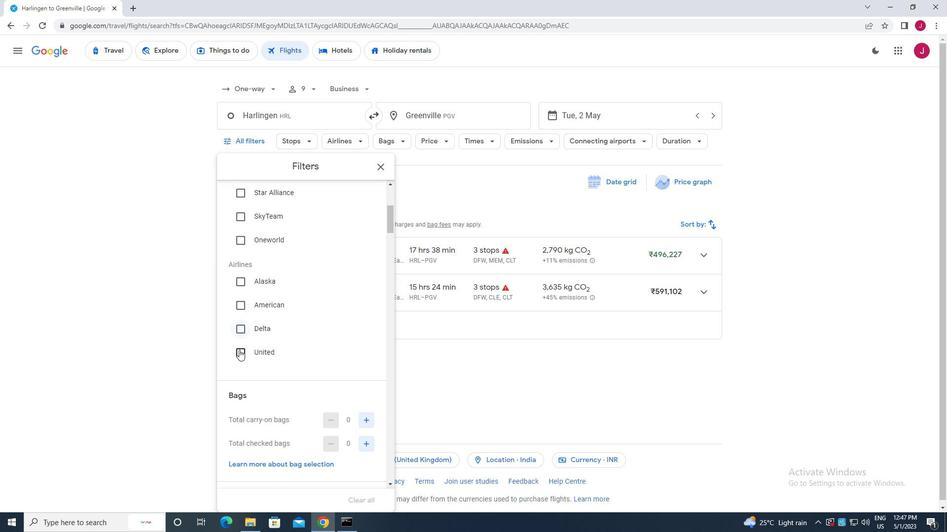 
Action: Mouse moved to (299, 336)
Screenshot: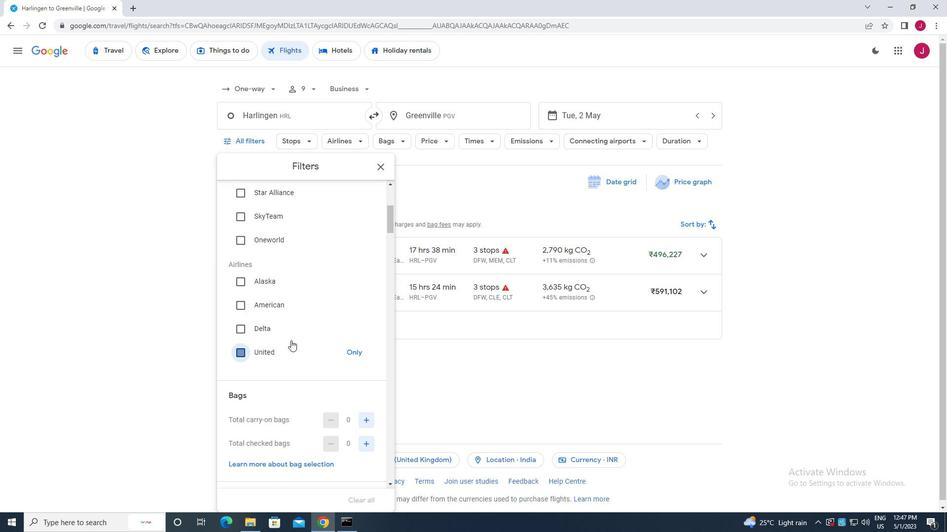 
Action: Mouse scrolled (299, 336) with delta (0, 0)
Screenshot: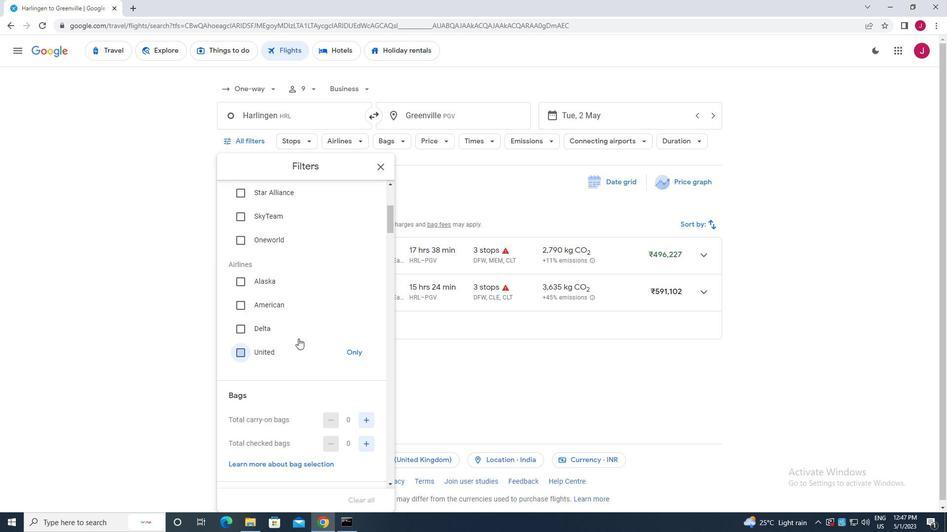 
Action: Mouse scrolled (299, 336) with delta (0, 0)
Screenshot: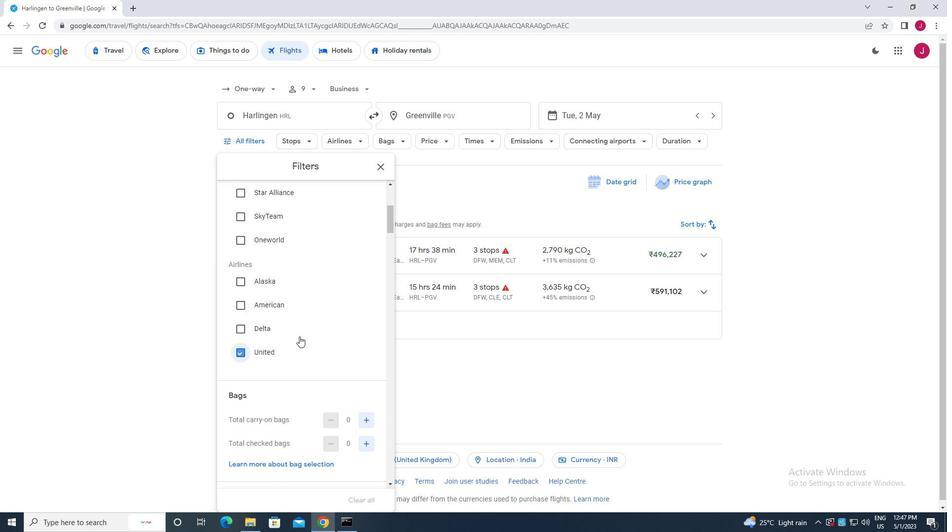 
Action: Mouse scrolled (299, 336) with delta (0, 0)
Screenshot: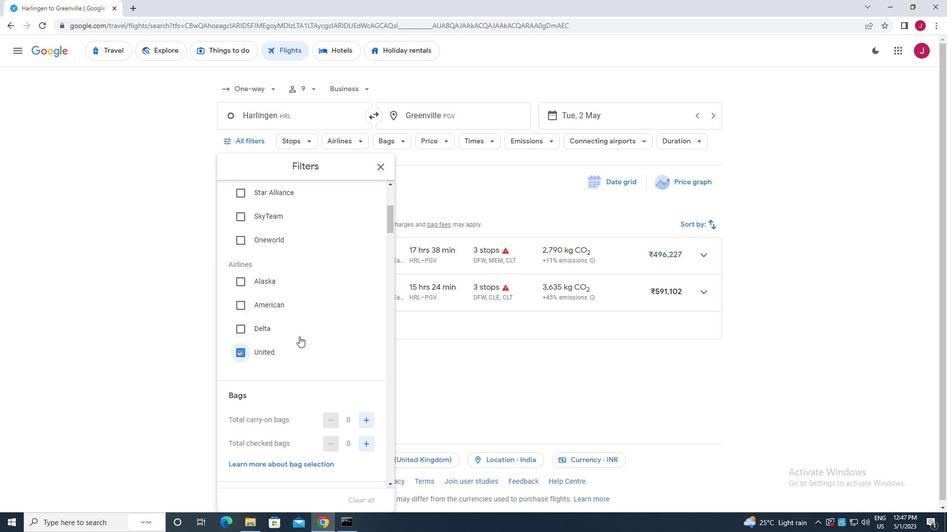 
Action: Mouse moved to (298, 335)
Screenshot: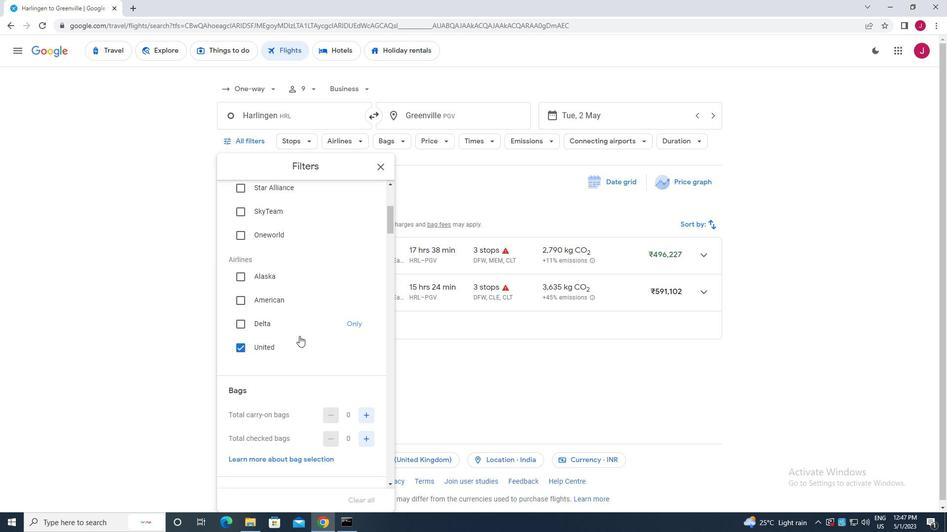 
Action: Mouse scrolled (298, 334) with delta (0, 0)
Screenshot: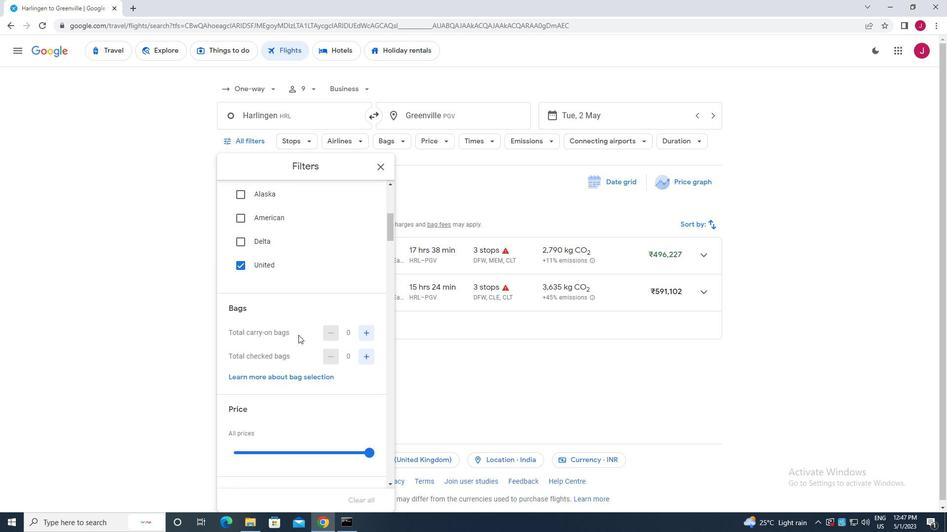 
Action: Mouse moved to (367, 246)
Screenshot: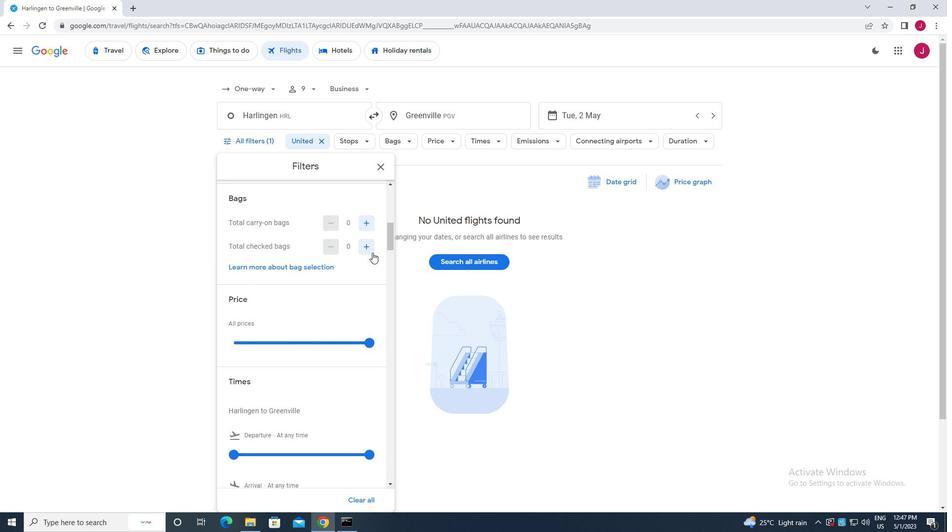 
Action: Mouse pressed left at (367, 246)
Screenshot: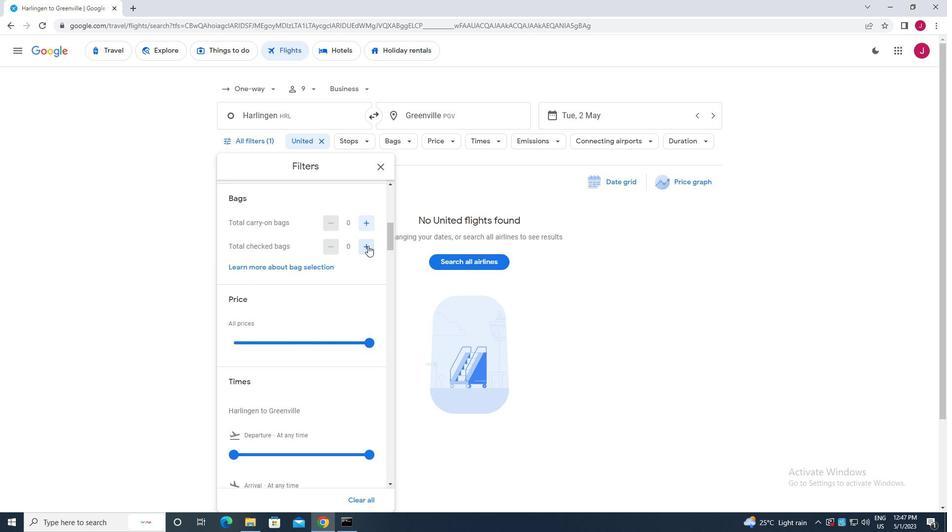 
Action: Mouse pressed left at (367, 246)
Screenshot: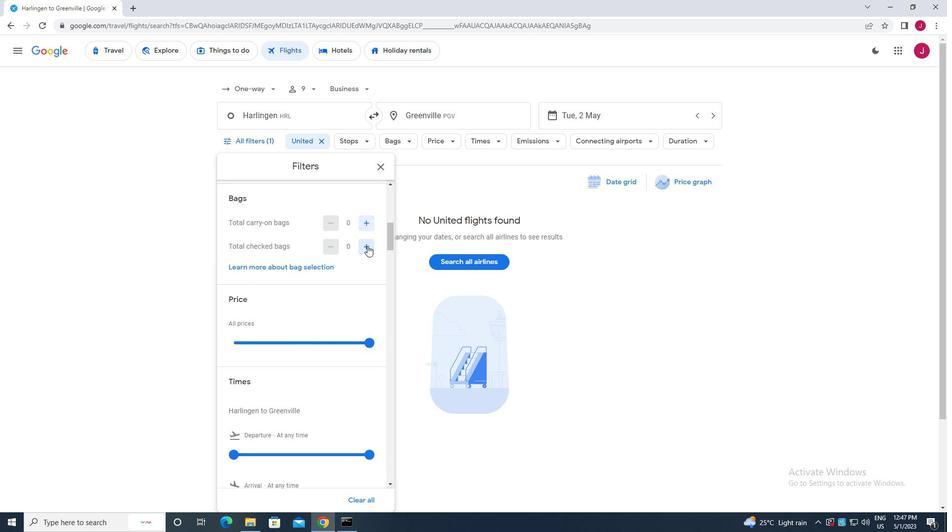 
Action: Mouse pressed left at (367, 246)
Screenshot: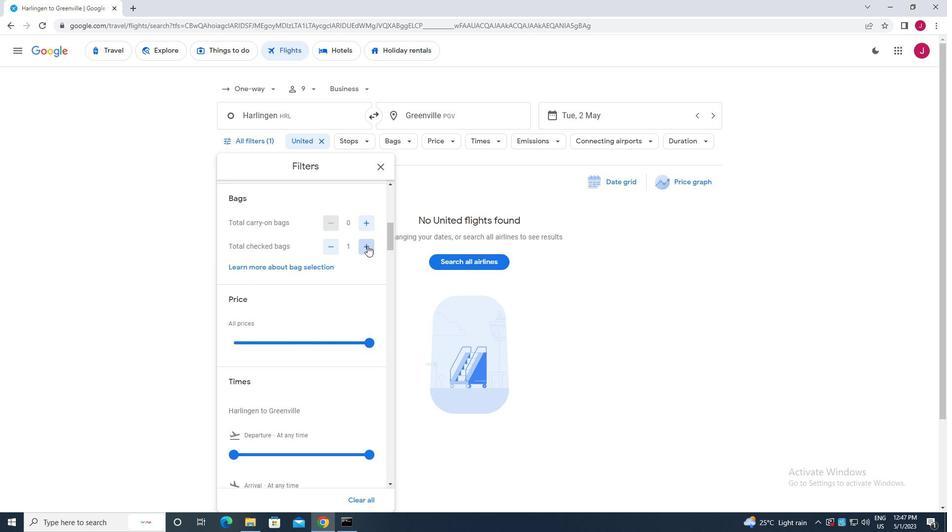 
Action: Mouse moved to (367, 246)
Screenshot: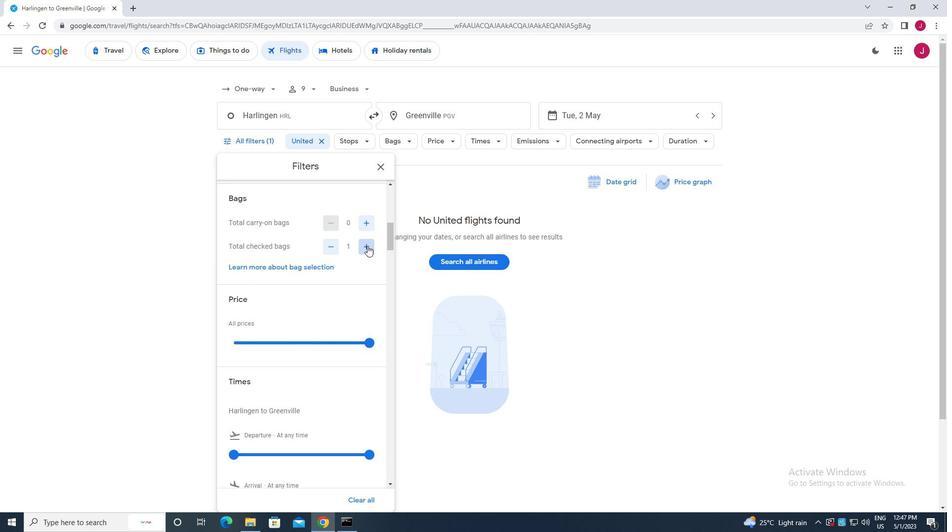 
Action: Mouse pressed left at (367, 246)
Screenshot: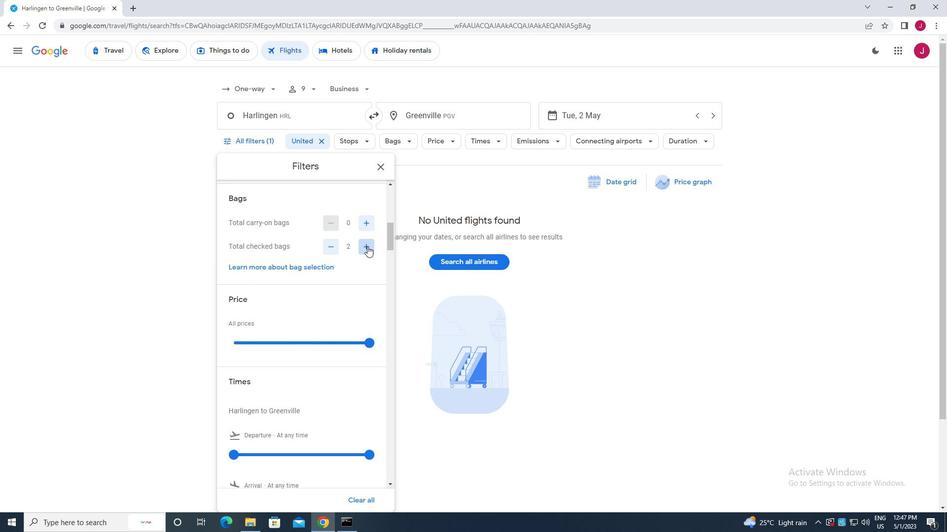 
Action: Mouse moved to (366, 246)
Screenshot: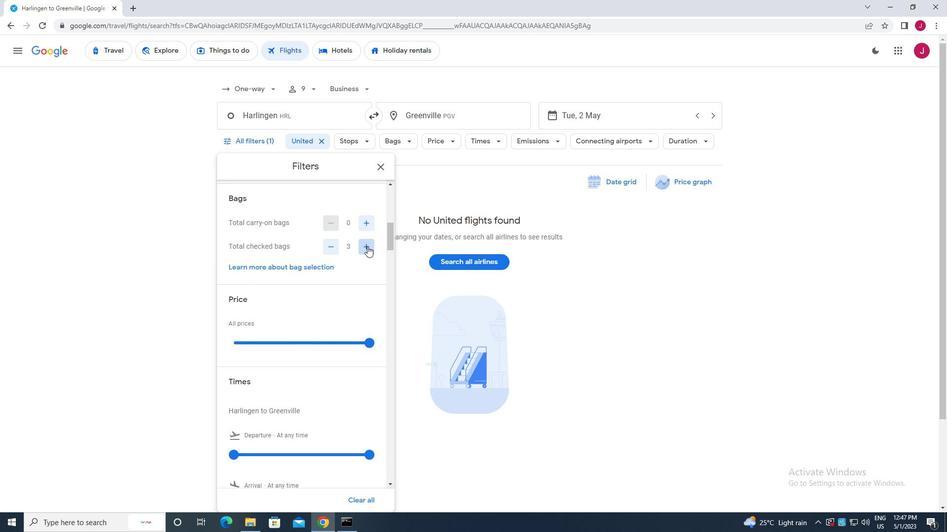 
Action: Mouse pressed left at (366, 246)
Screenshot: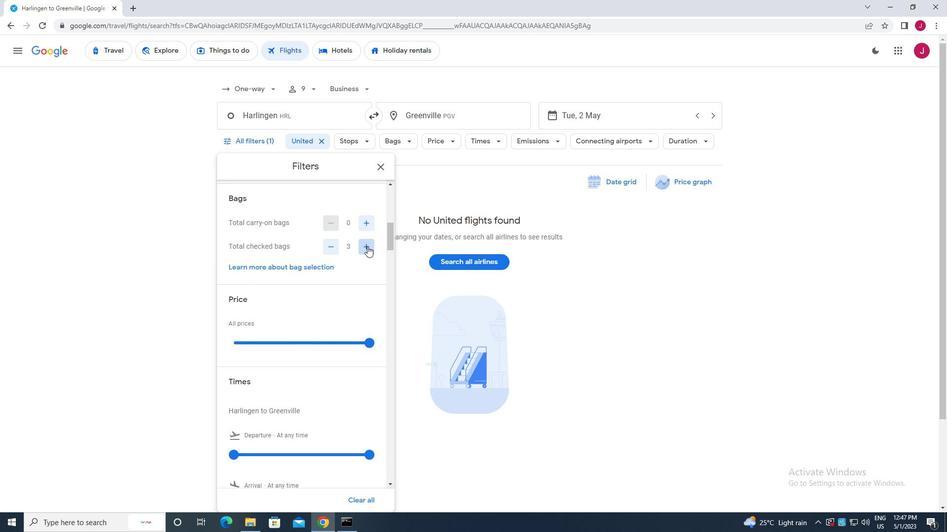 
Action: Mouse pressed left at (366, 246)
Screenshot: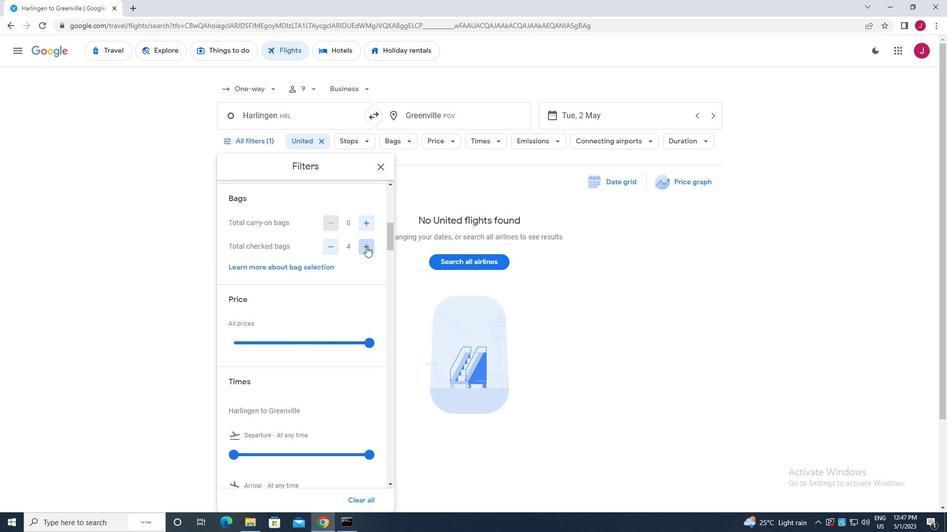 
Action: Mouse moved to (366, 246)
Screenshot: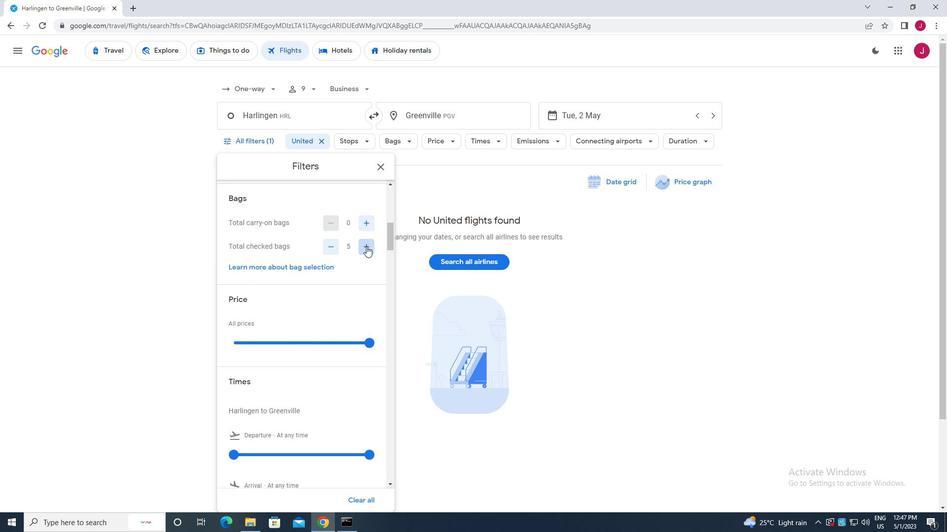 
Action: Mouse pressed left at (366, 246)
Screenshot: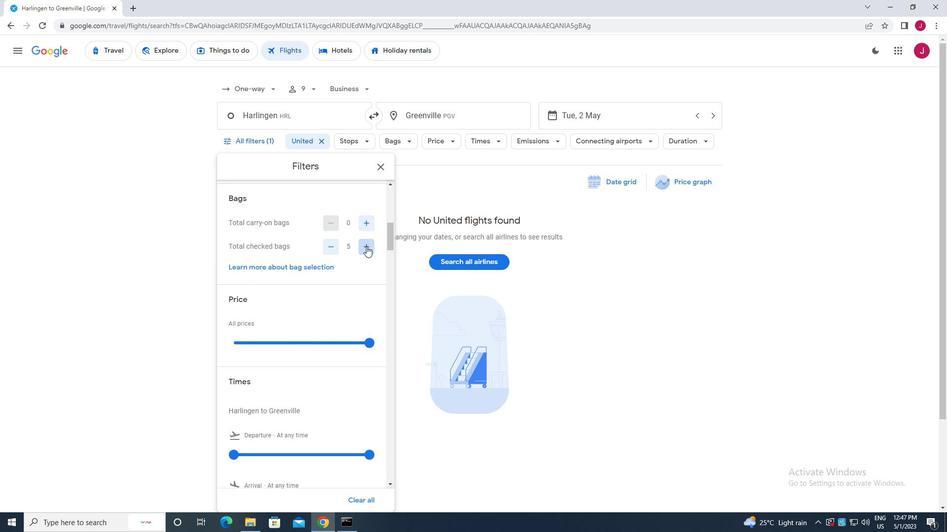 
Action: Mouse moved to (365, 250)
Screenshot: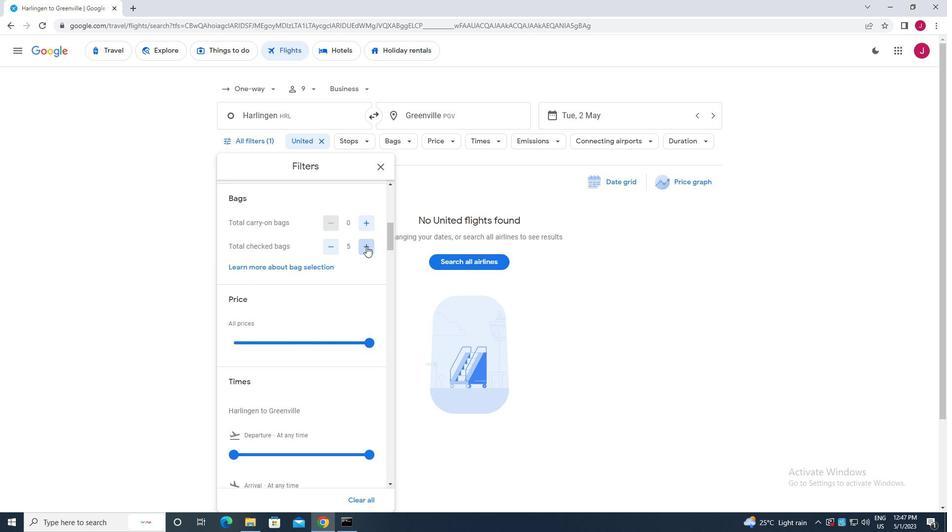 
Action: Mouse pressed left at (365, 250)
Screenshot: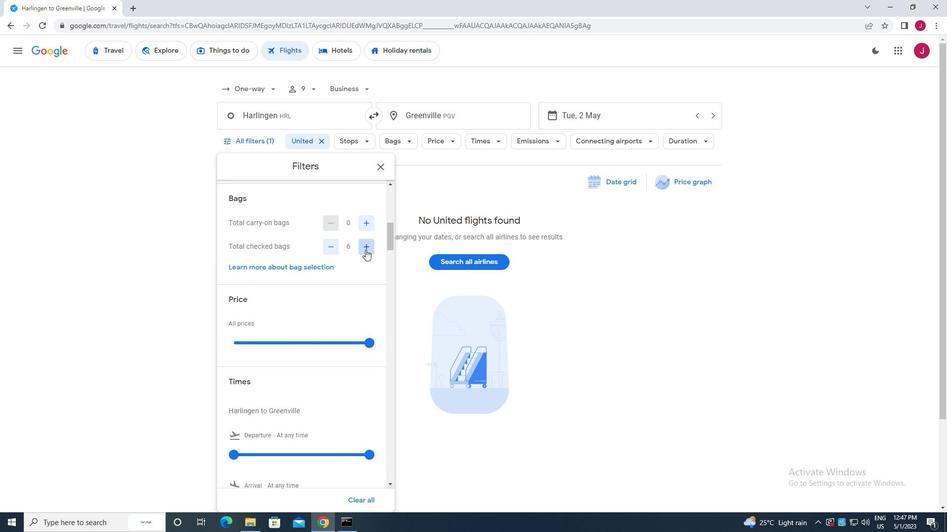 
Action: Mouse moved to (365, 250)
Screenshot: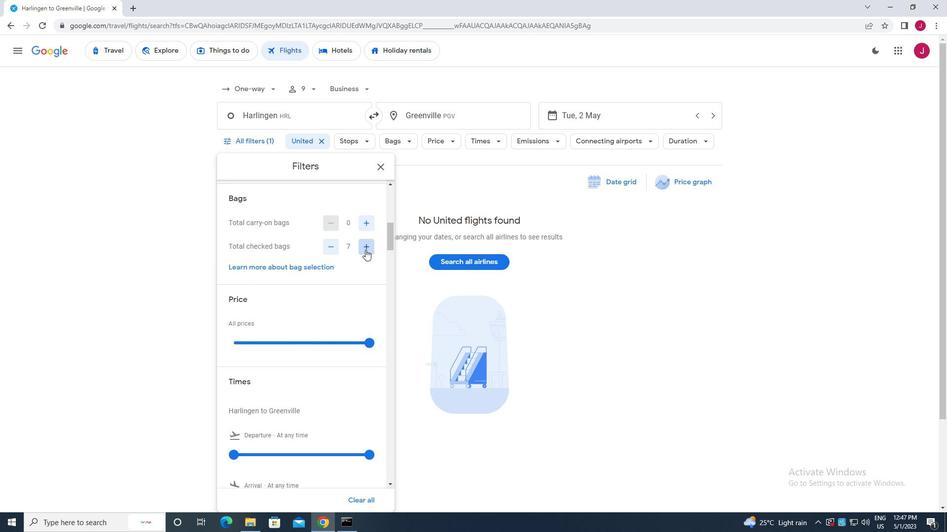 
Action: Mouse scrolled (365, 249) with delta (0, 0)
Screenshot: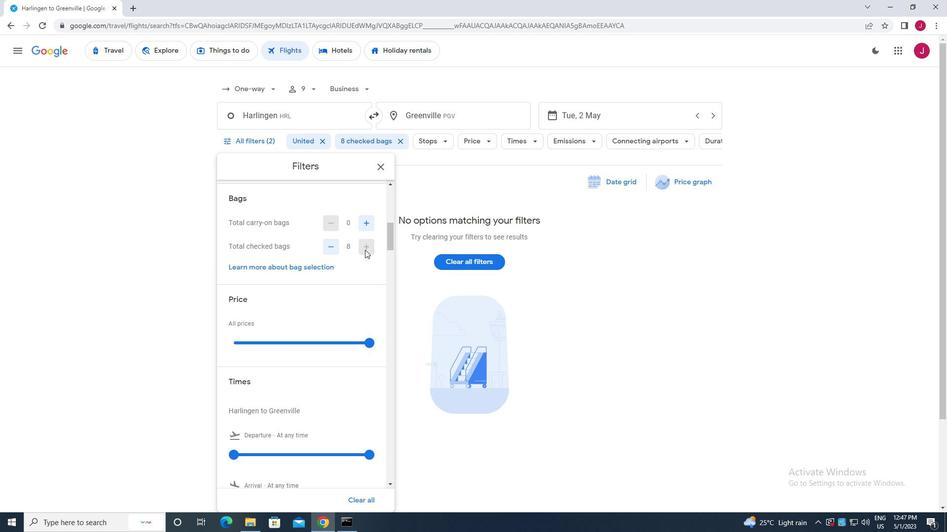 
Action: Mouse scrolled (365, 249) with delta (0, 0)
Screenshot: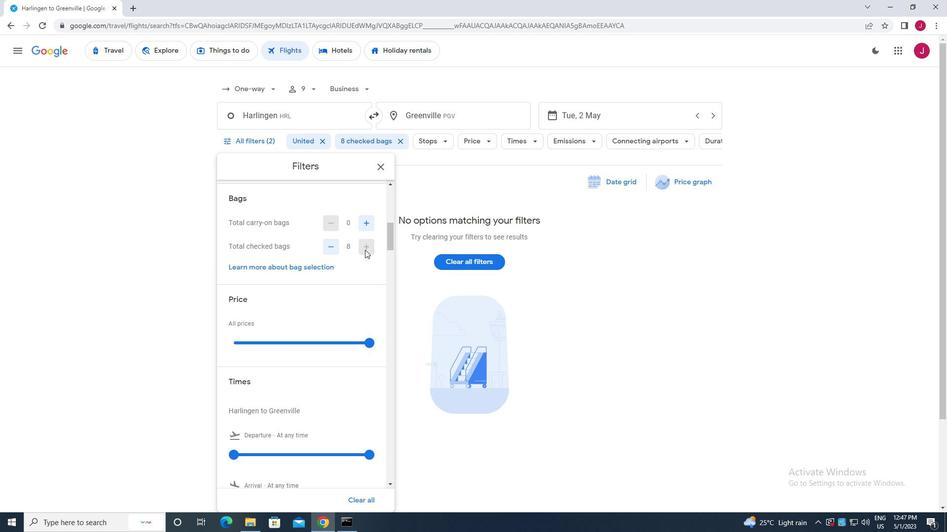 
Action: Mouse moved to (370, 245)
Screenshot: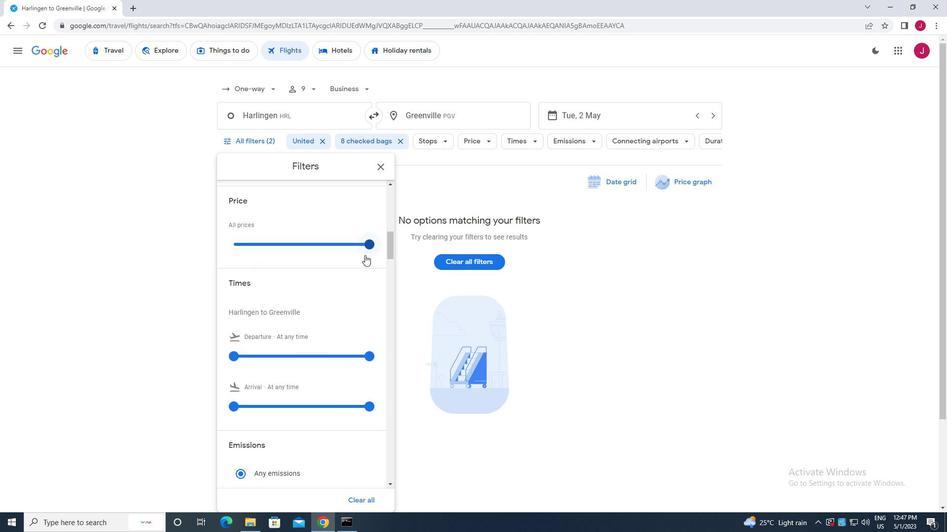 
Action: Mouse pressed left at (370, 245)
Screenshot: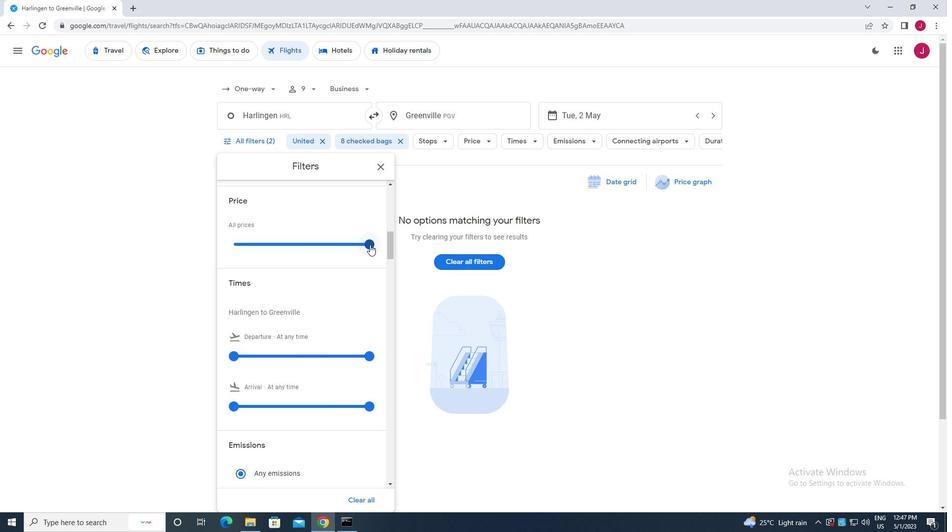 
Action: Mouse moved to (274, 289)
Screenshot: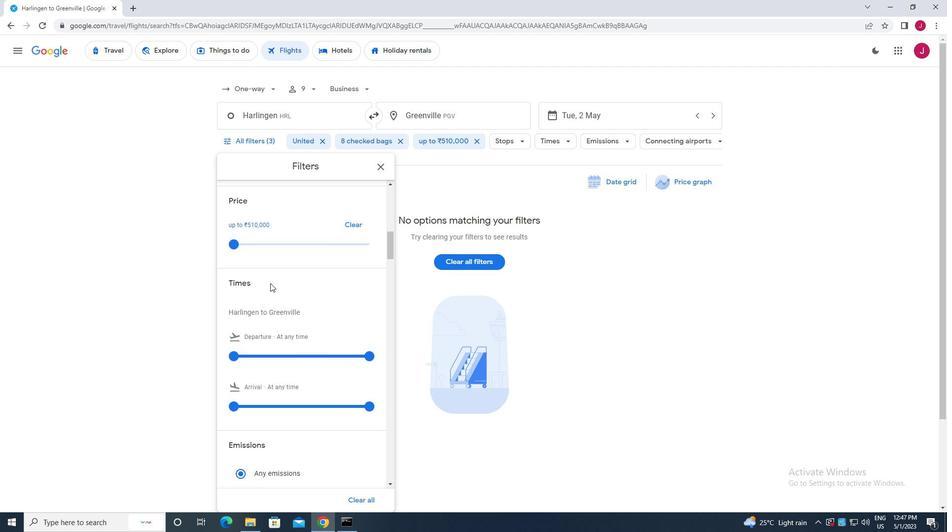 
Action: Mouse scrolled (274, 289) with delta (0, 0)
Screenshot: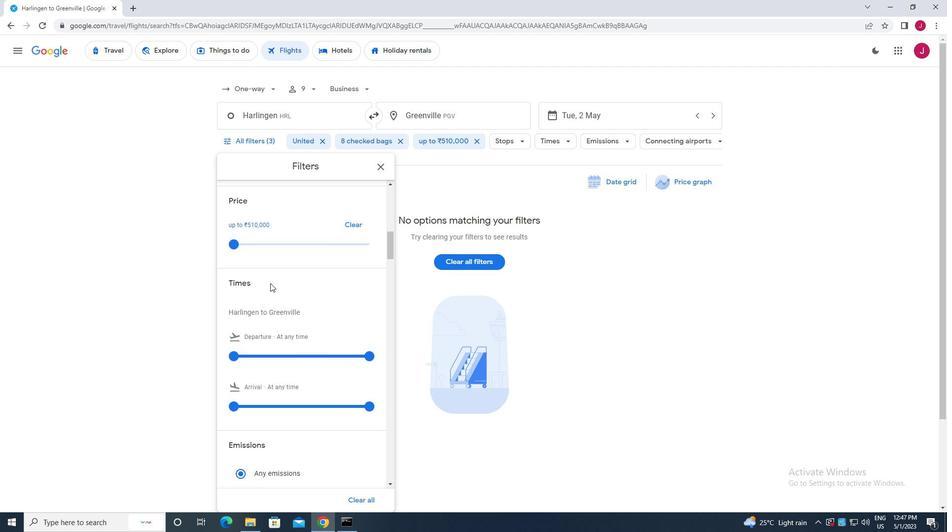 
Action: Mouse moved to (229, 302)
Screenshot: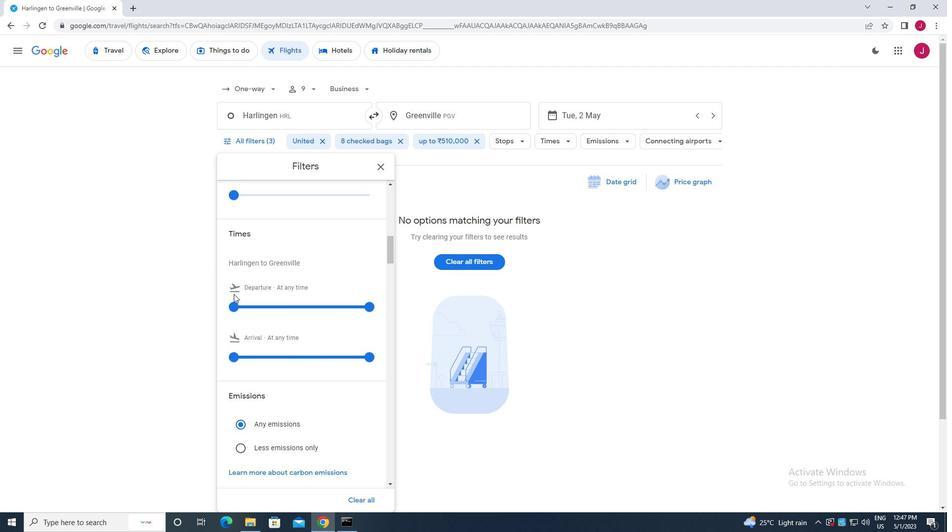 
Action: Mouse pressed left at (229, 302)
Screenshot: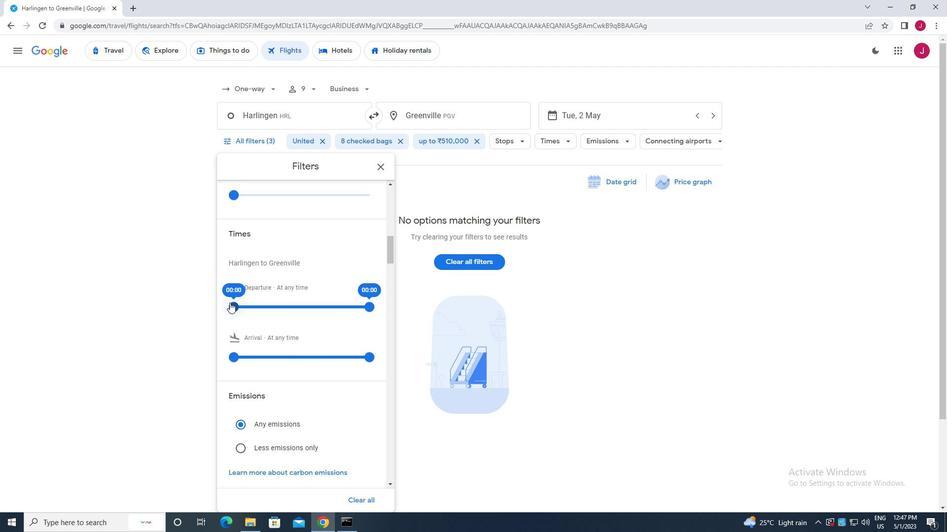
Action: Mouse moved to (368, 307)
Screenshot: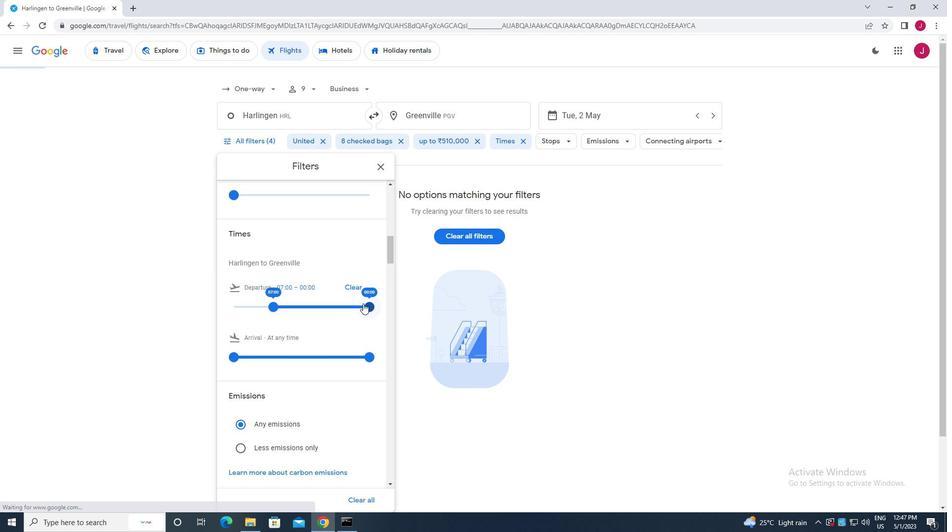
Action: Mouse pressed left at (368, 307)
Screenshot: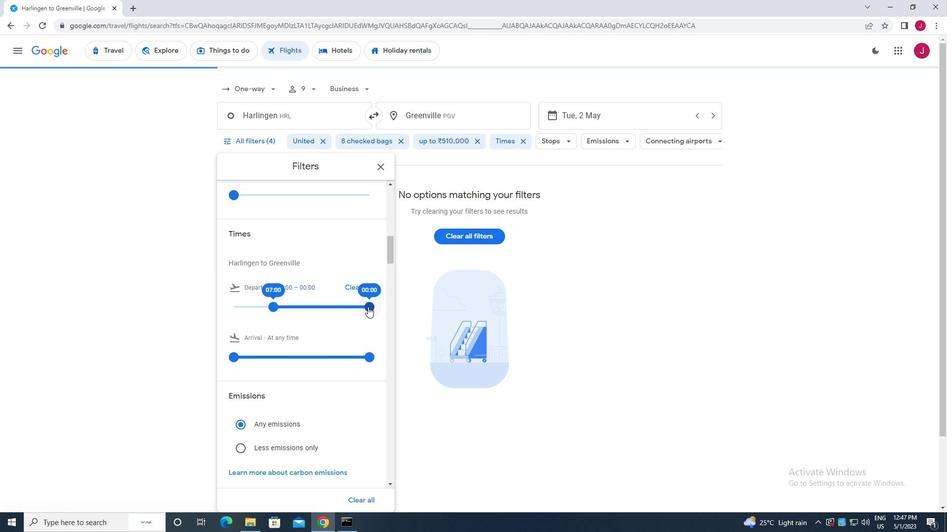 
Action: Mouse moved to (381, 168)
Screenshot: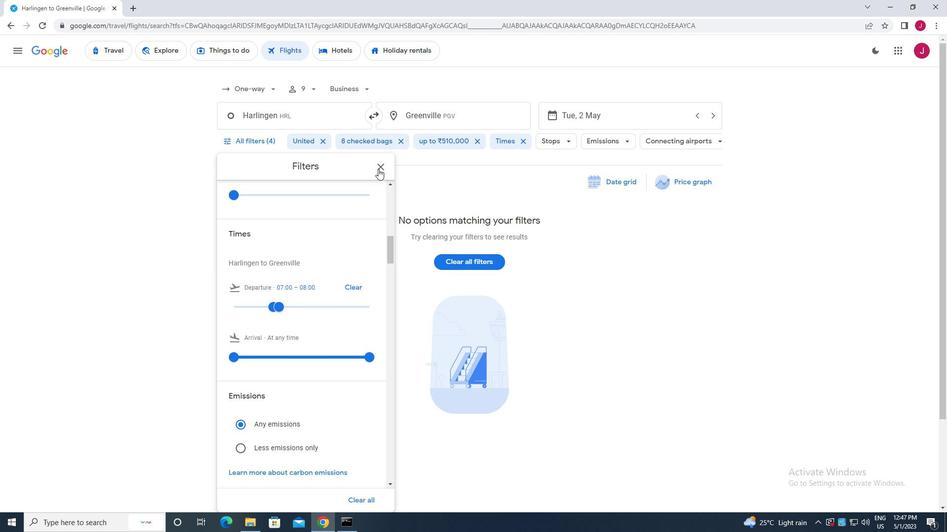 
Action: Mouse pressed left at (381, 168)
Screenshot: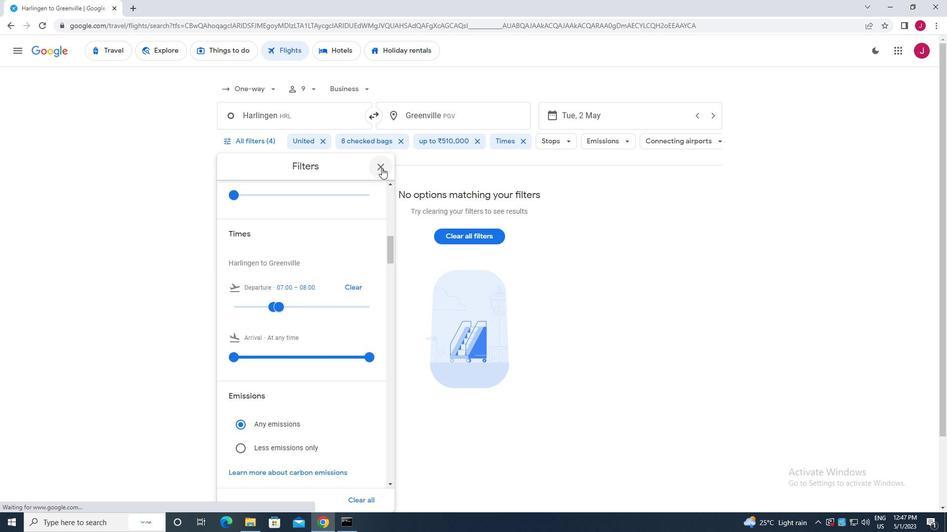 
Action: Mouse moved to (381, 168)
Screenshot: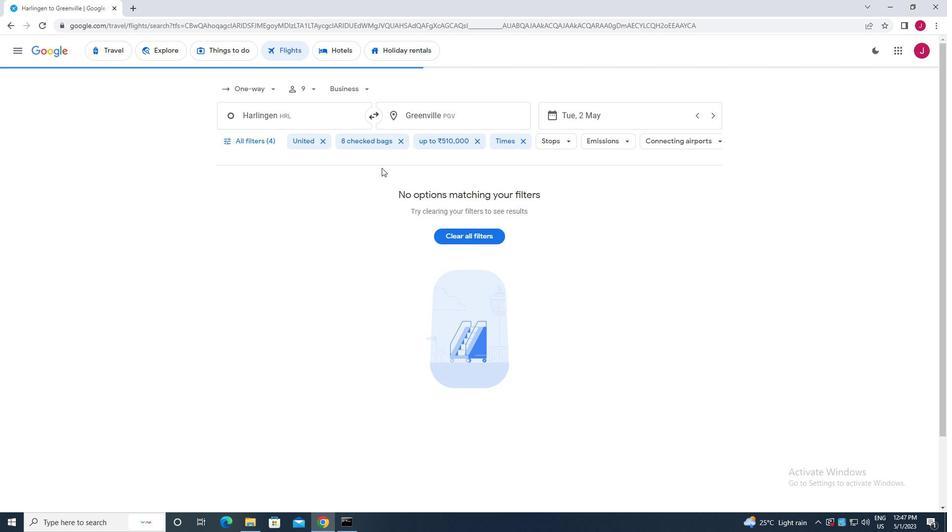 
